 Task: Explore Airbnb accommodation in Koice, Slovakia from 6th December, 2023 to 12th December, 2023 for 4 adults.4 bedrooms having 4 beds and 4 bathrooms. Property type can be flat. Amenities needed are: wifi, TV, free parkinig on premises, gym, breakfast. Look for 3 properties as per requirement.
Action: Mouse moved to (438, 64)
Screenshot: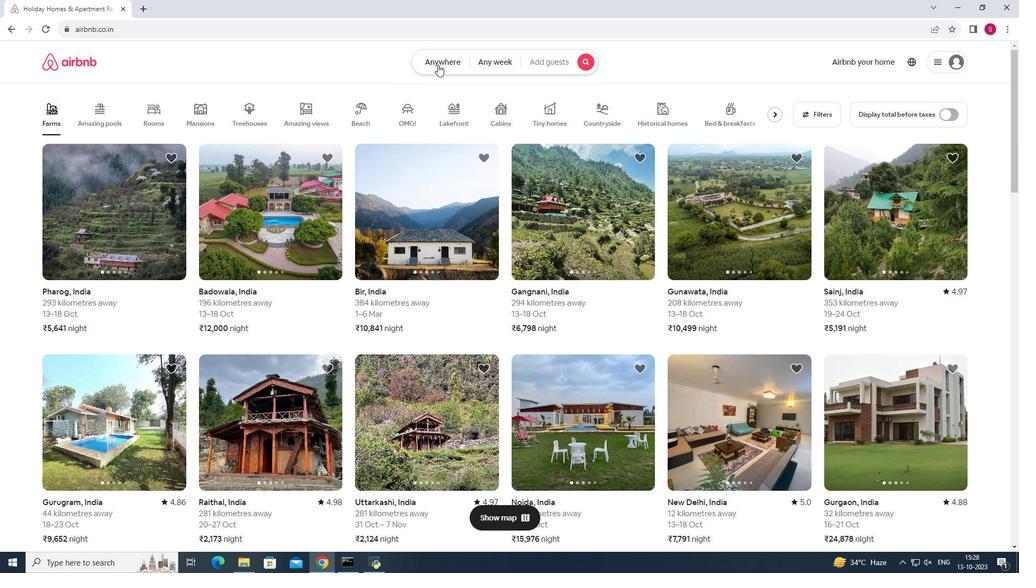 
Action: Mouse pressed left at (438, 64)
Screenshot: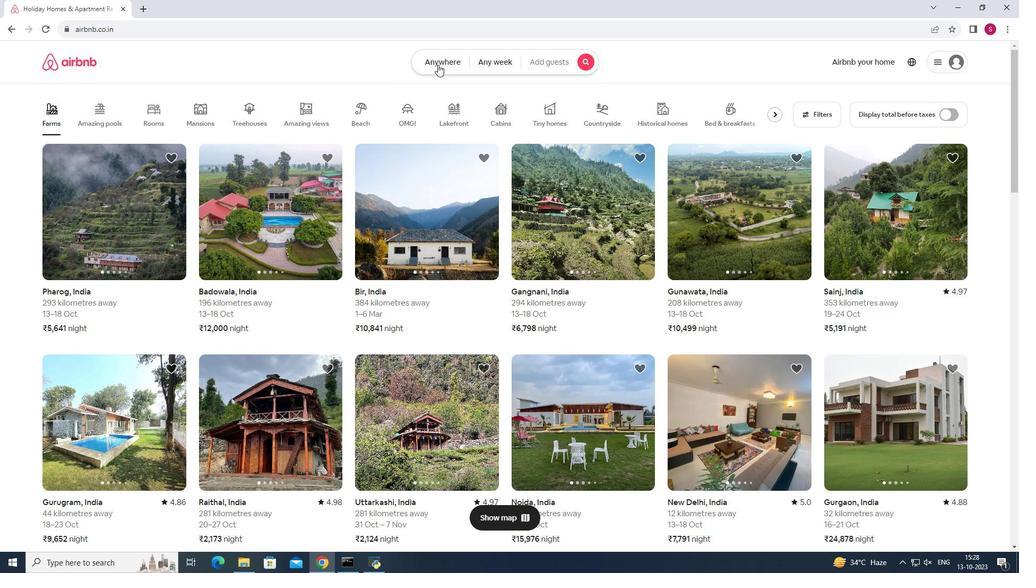 
Action: Mouse moved to (394, 100)
Screenshot: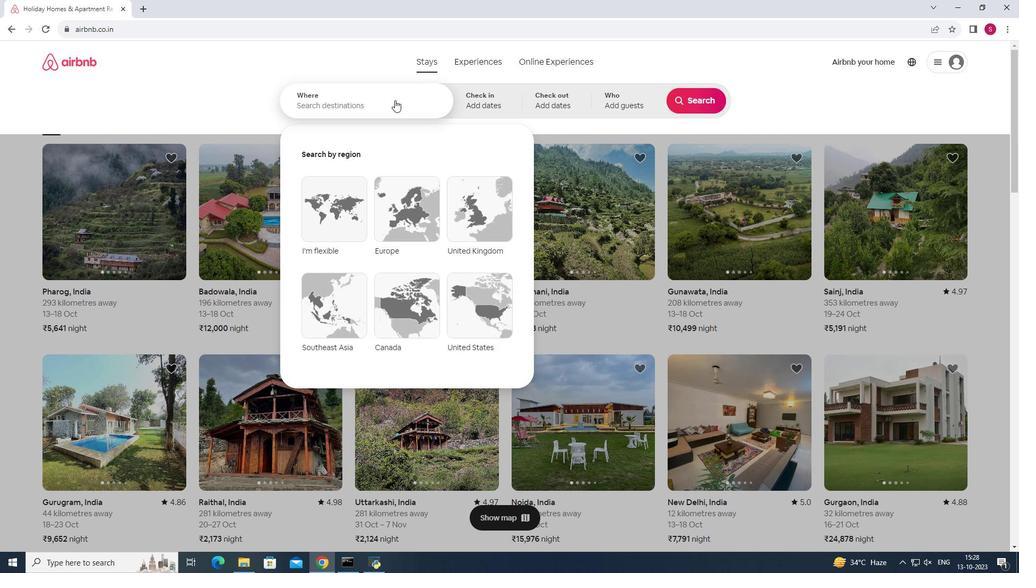 
Action: Mouse pressed left at (394, 100)
Screenshot: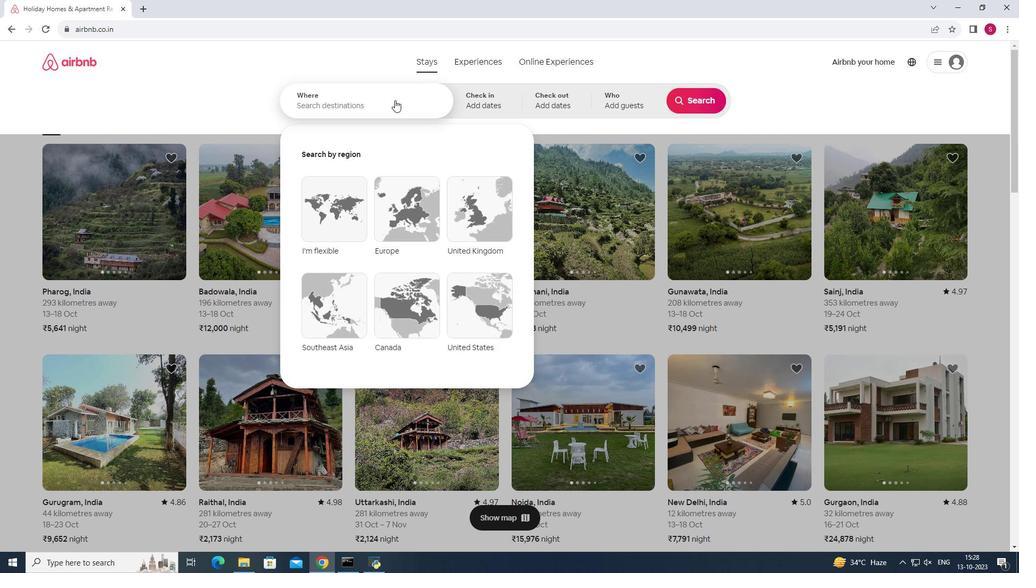 
Action: Mouse moved to (394, 98)
Screenshot: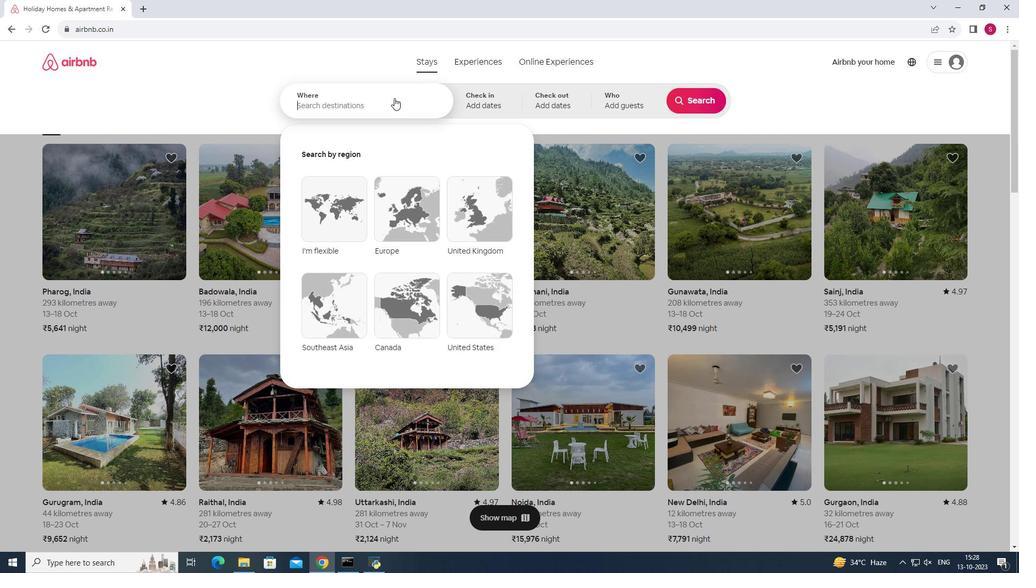
Action: Key pressed <Key.shift>Kosice,<Key.space><Key.shift>Slovakia<Key.enter>
Screenshot: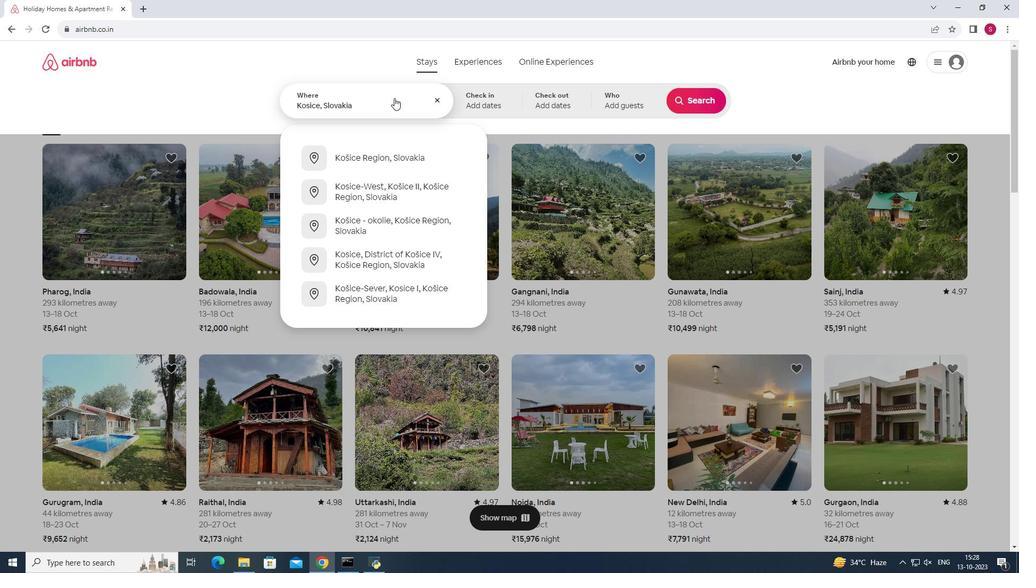 
Action: Mouse moved to (693, 186)
Screenshot: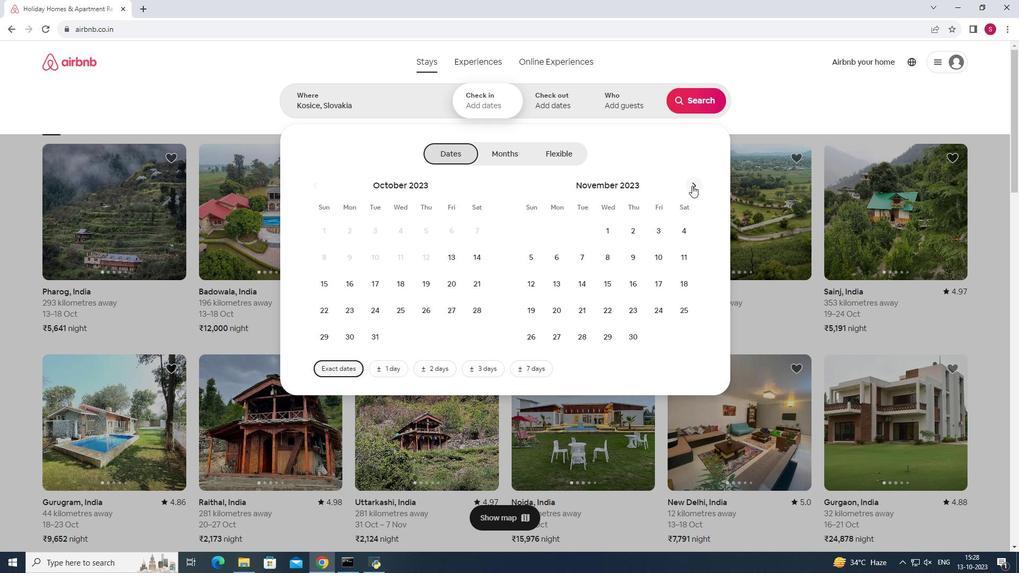 
Action: Mouse pressed left at (693, 186)
Screenshot: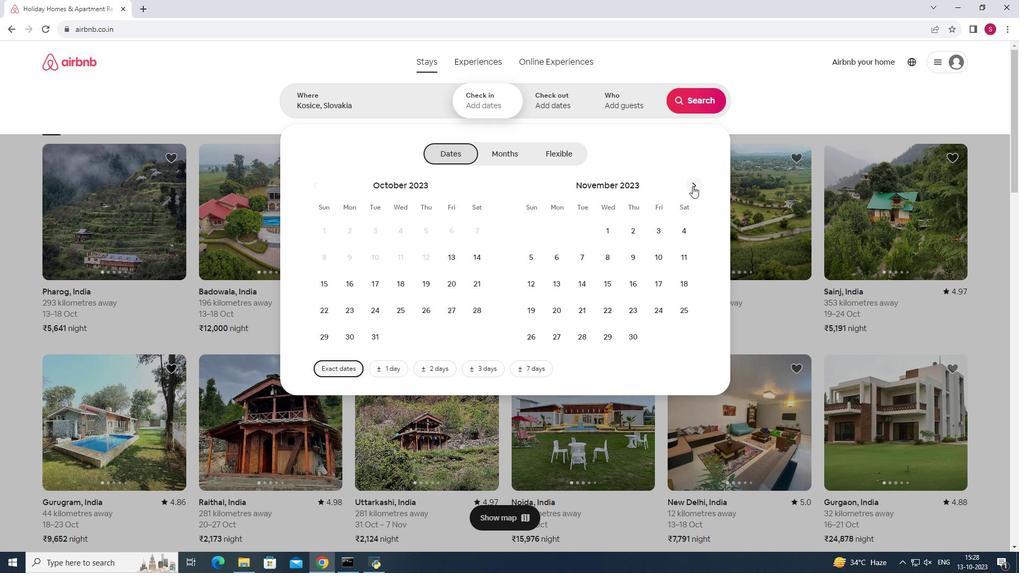 
Action: Mouse moved to (603, 259)
Screenshot: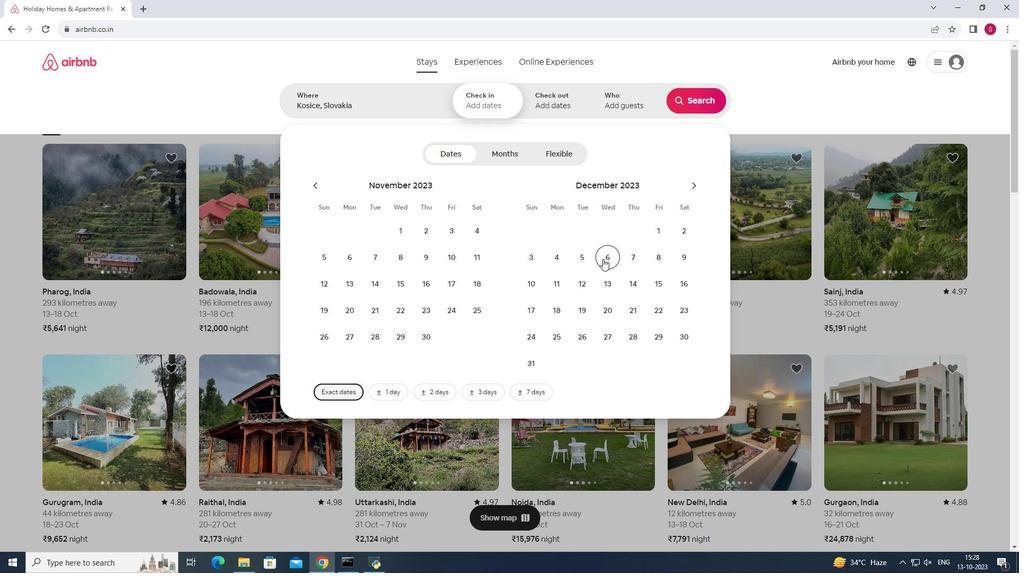 
Action: Mouse pressed left at (603, 259)
Screenshot: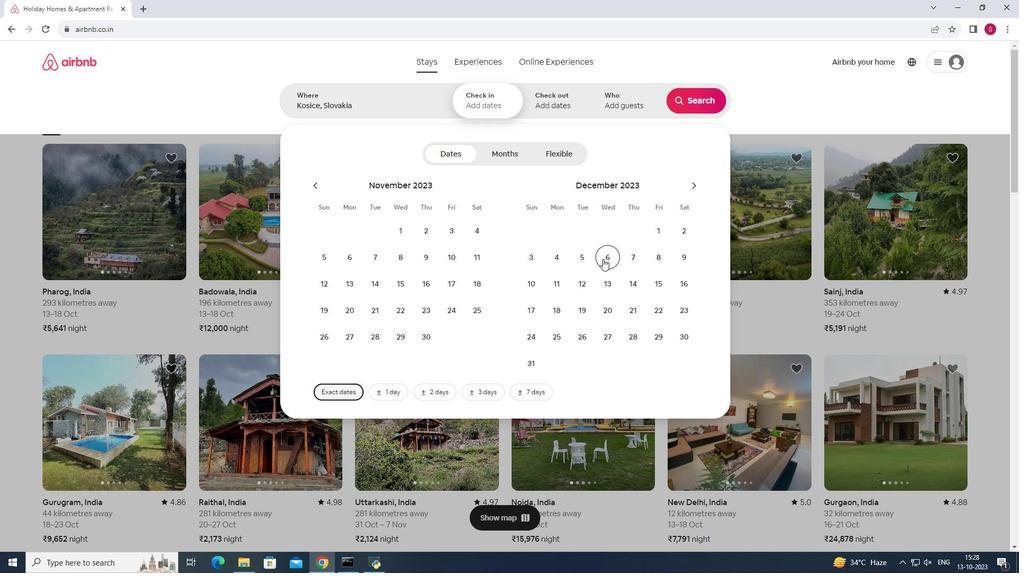
Action: Mouse moved to (585, 278)
Screenshot: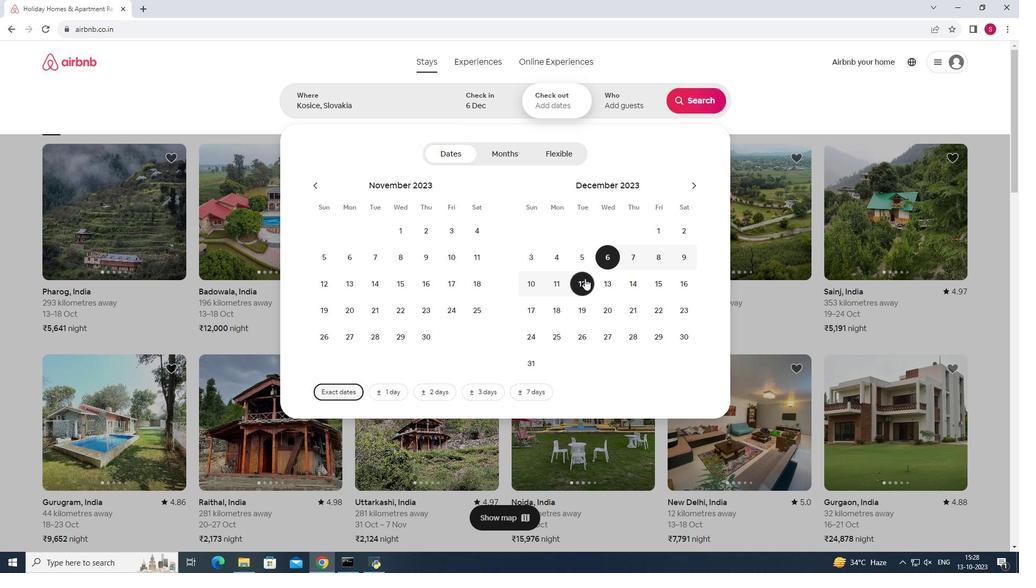 
Action: Mouse pressed left at (585, 278)
Screenshot: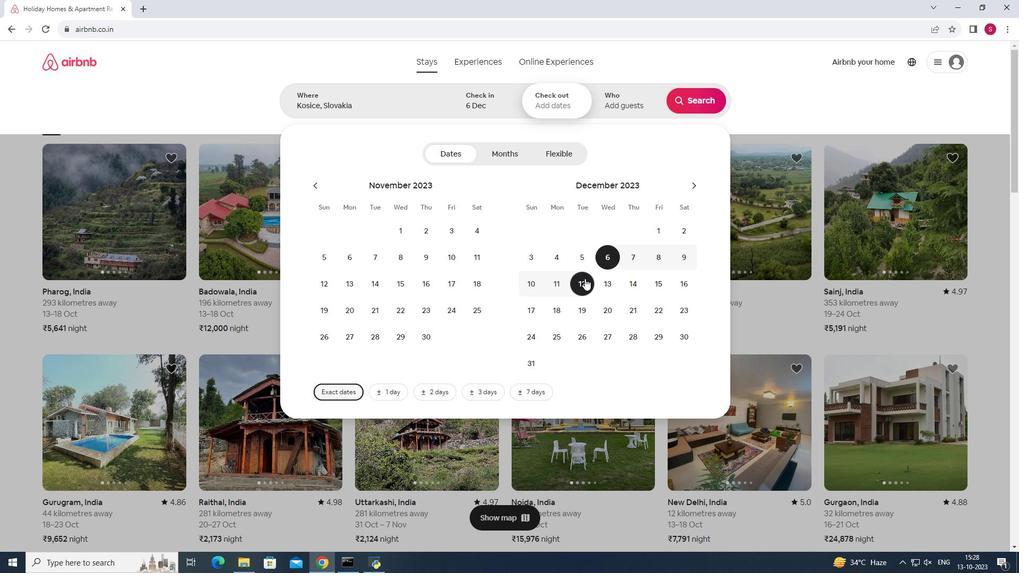 
Action: Mouse moved to (628, 92)
Screenshot: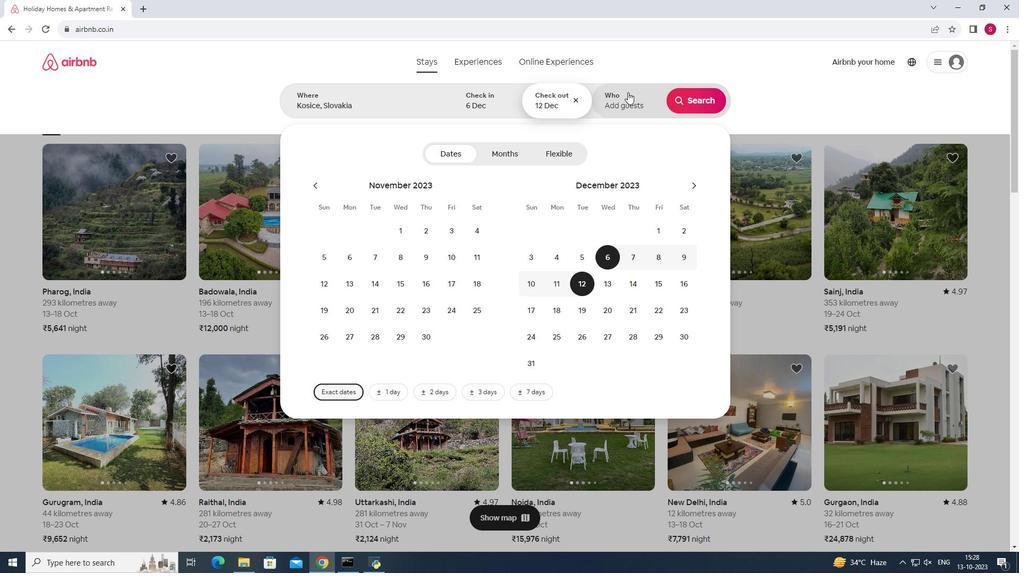 
Action: Mouse pressed left at (628, 92)
Screenshot: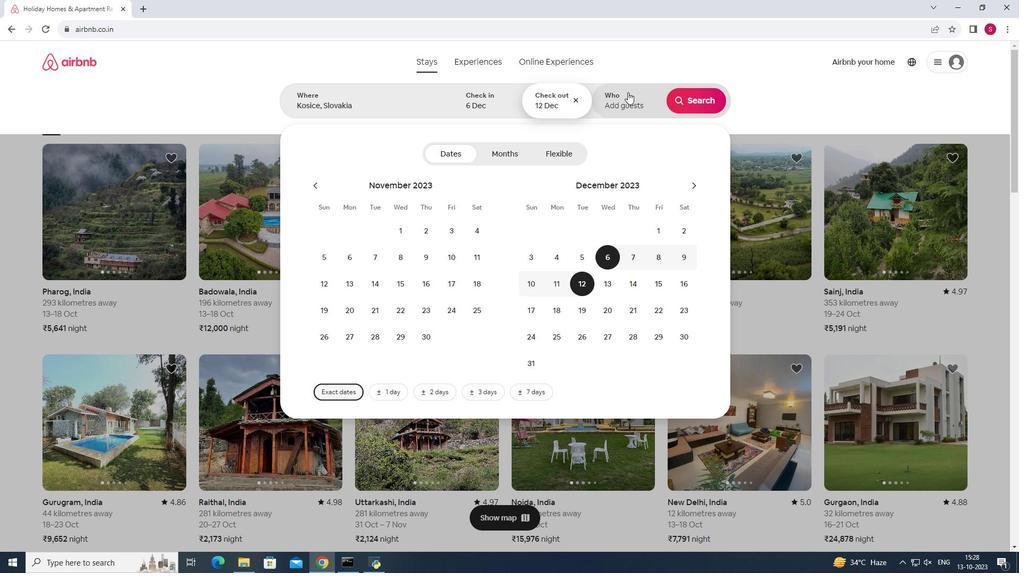 
Action: Mouse moved to (698, 156)
Screenshot: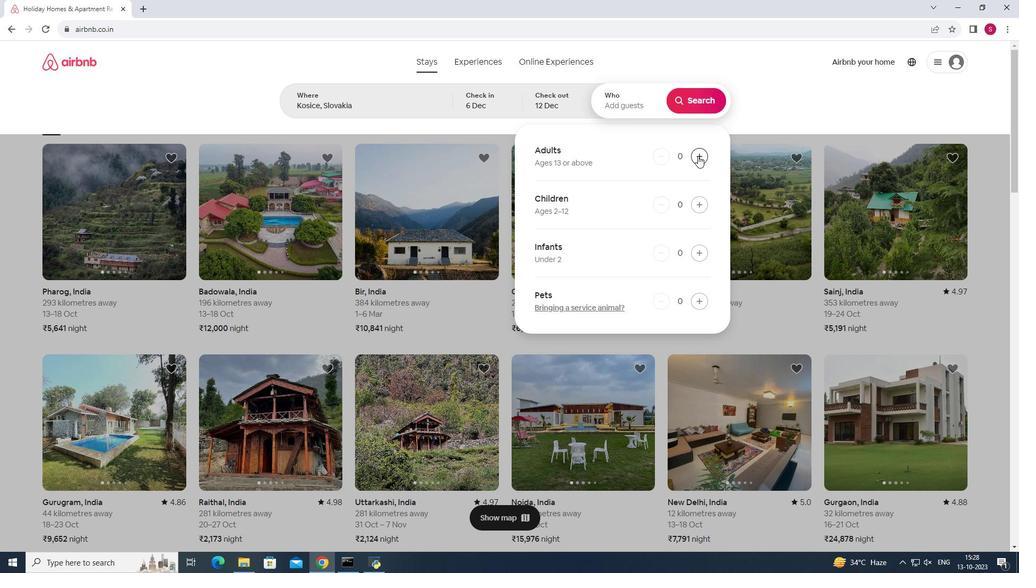 
Action: Mouse pressed left at (698, 156)
Screenshot: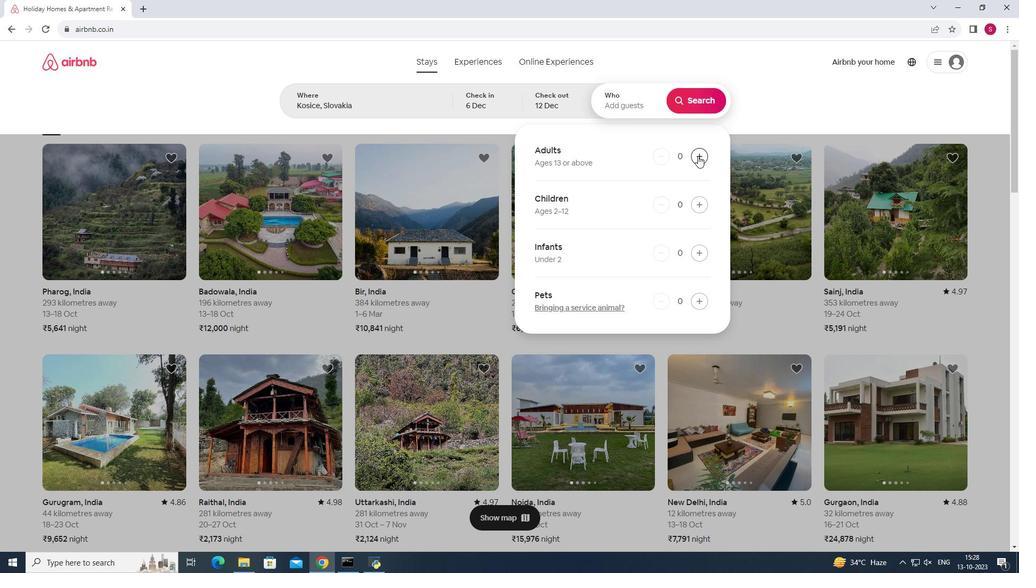 
Action: Mouse pressed left at (698, 156)
Screenshot: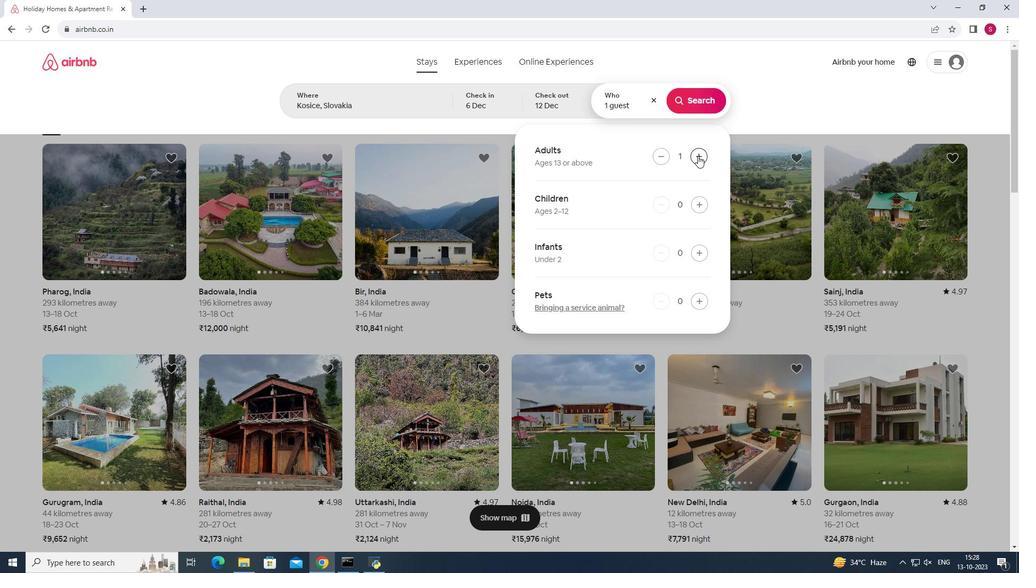 
Action: Mouse pressed left at (698, 156)
Screenshot: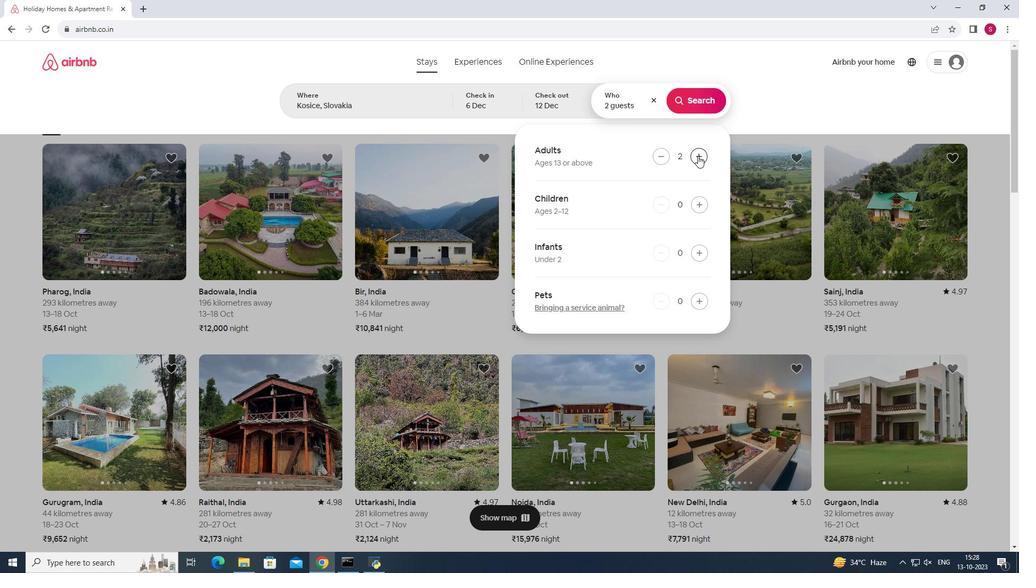 
Action: Mouse pressed left at (698, 156)
Screenshot: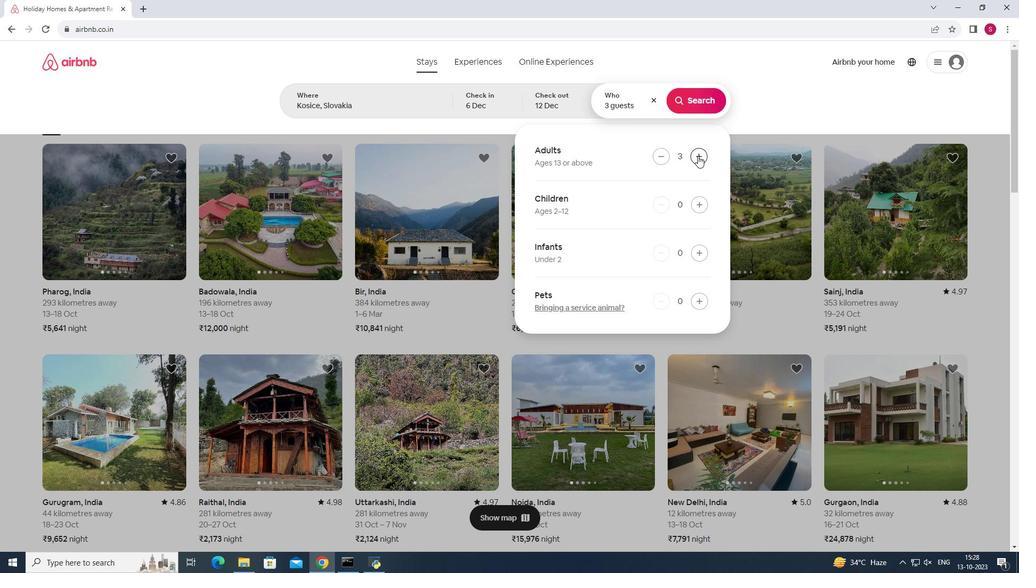 
Action: Mouse moved to (694, 99)
Screenshot: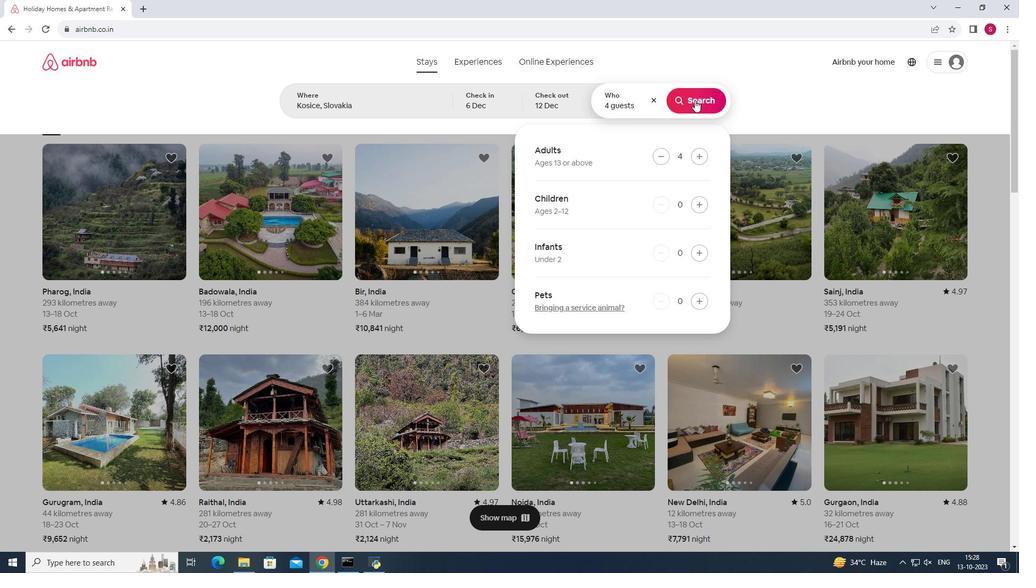 
Action: Mouse pressed left at (694, 99)
Screenshot: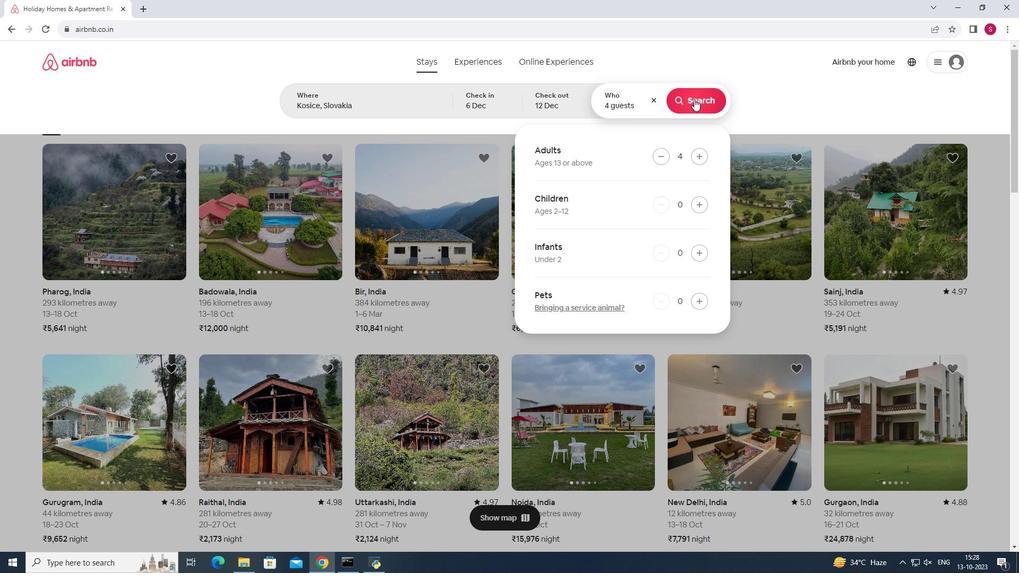 
Action: Mouse moved to (845, 106)
Screenshot: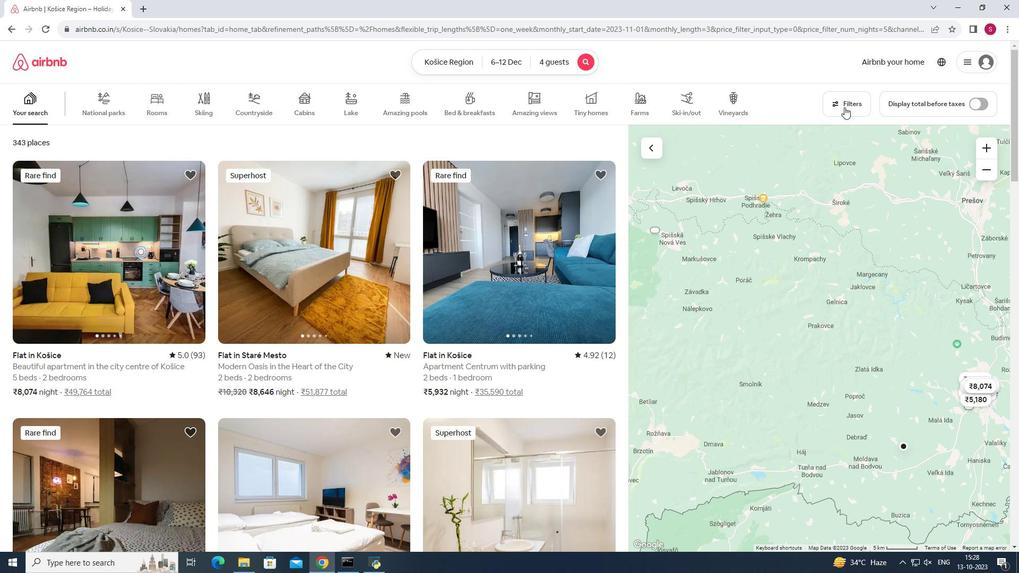 
Action: Mouse pressed left at (845, 106)
Screenshot: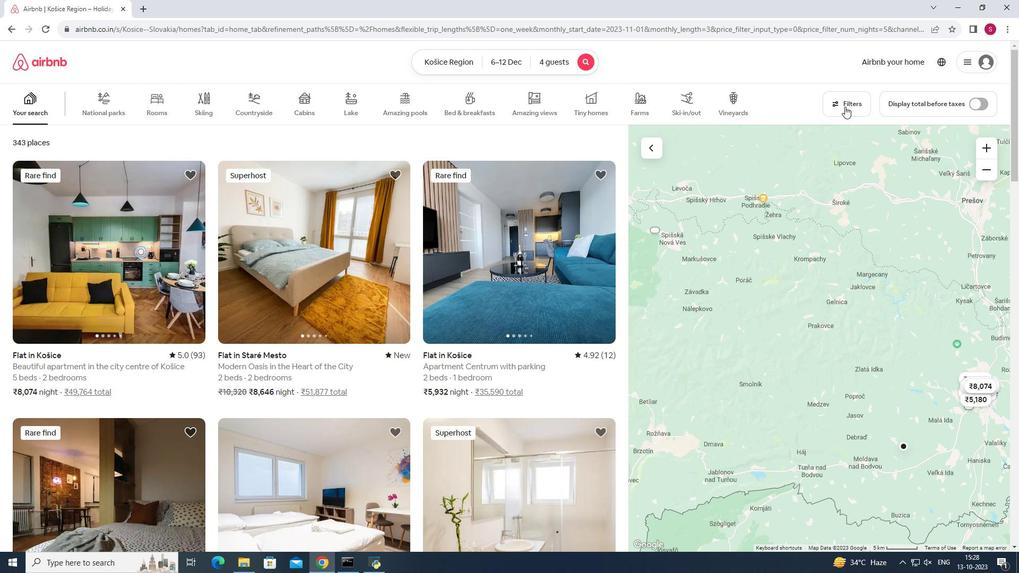 
Action: Mouse moved to (627, 219)
Screenshot: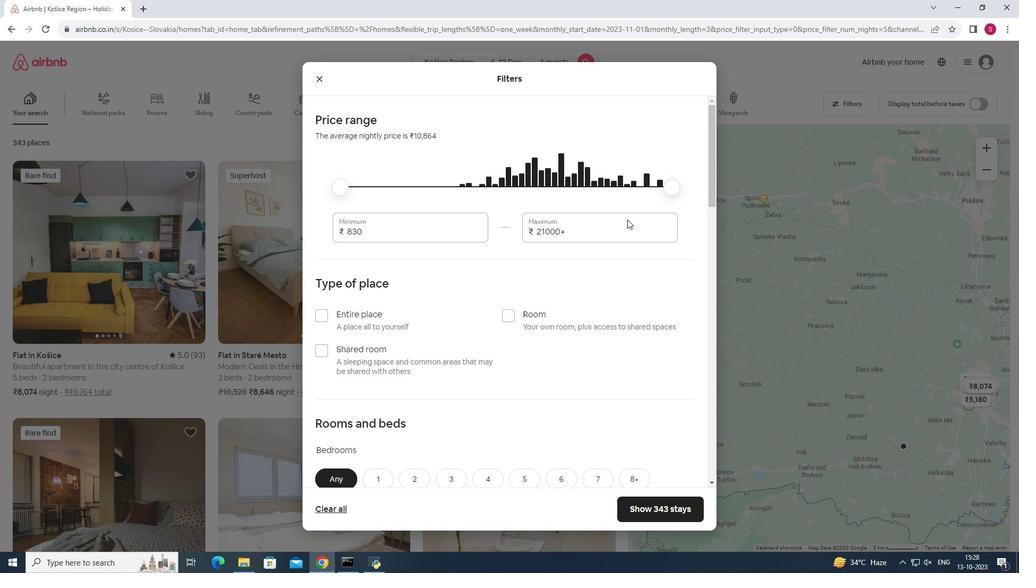 
Action: Mouse scrolled (627, 219) with delta (0, 0)
Screenshot: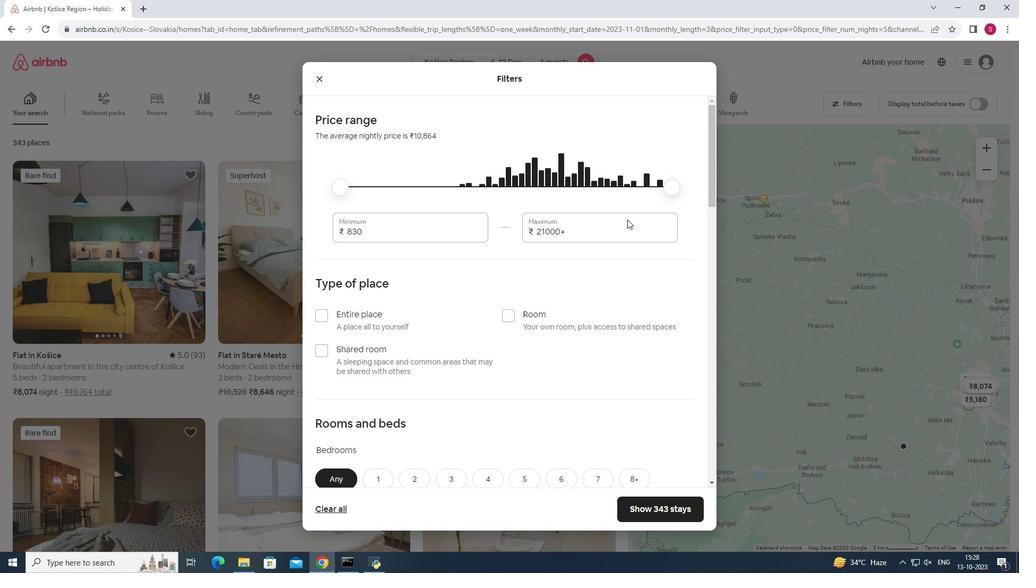 
Action: Mouse scrolled (627, 219) with delta (0, 0)
Screenshot: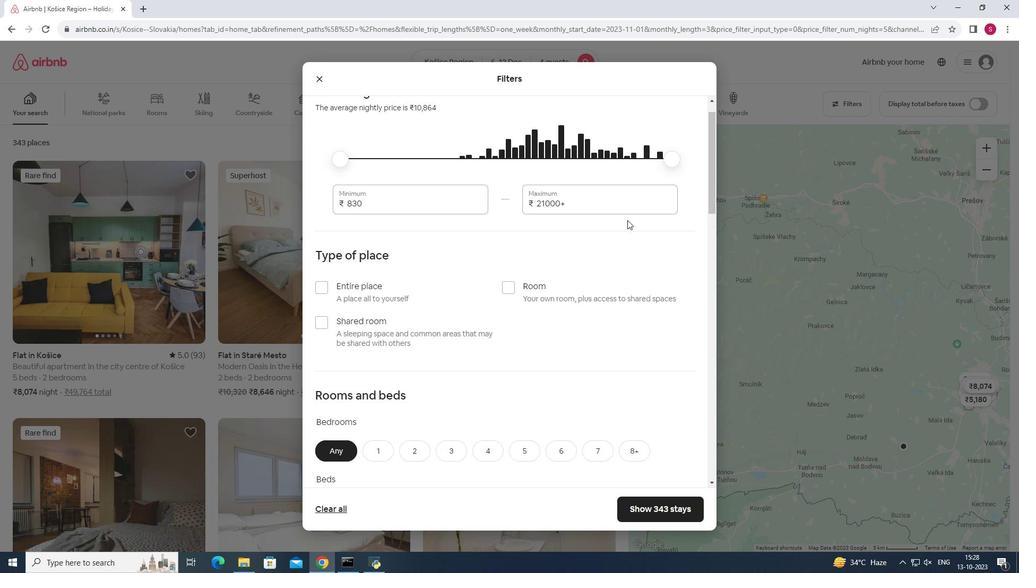 
Action: Mouse moved to (627, 220)
Screenshot: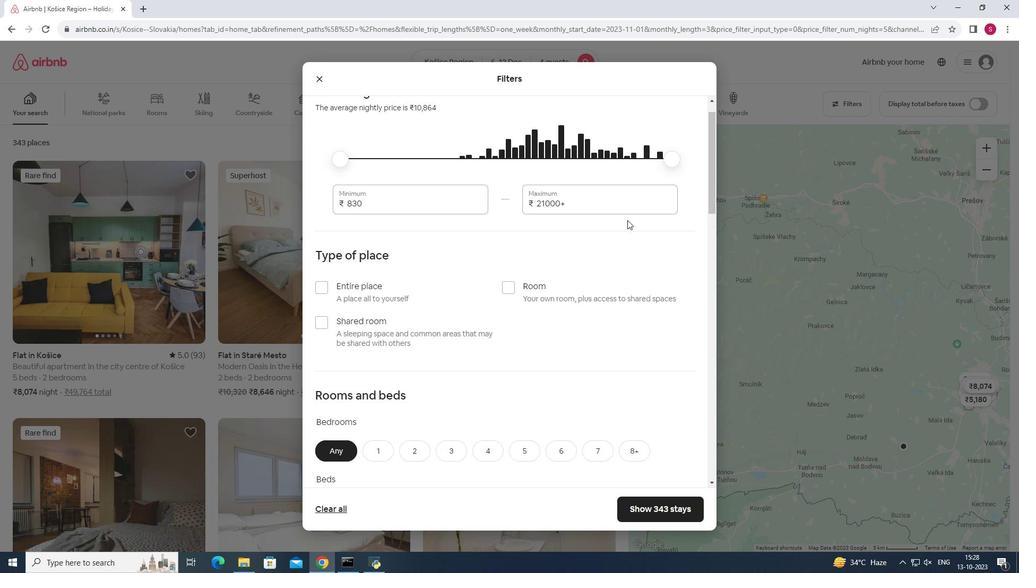 
Action: Mouse scrolled (627, 219) with delta (0, 0)
Screenshot: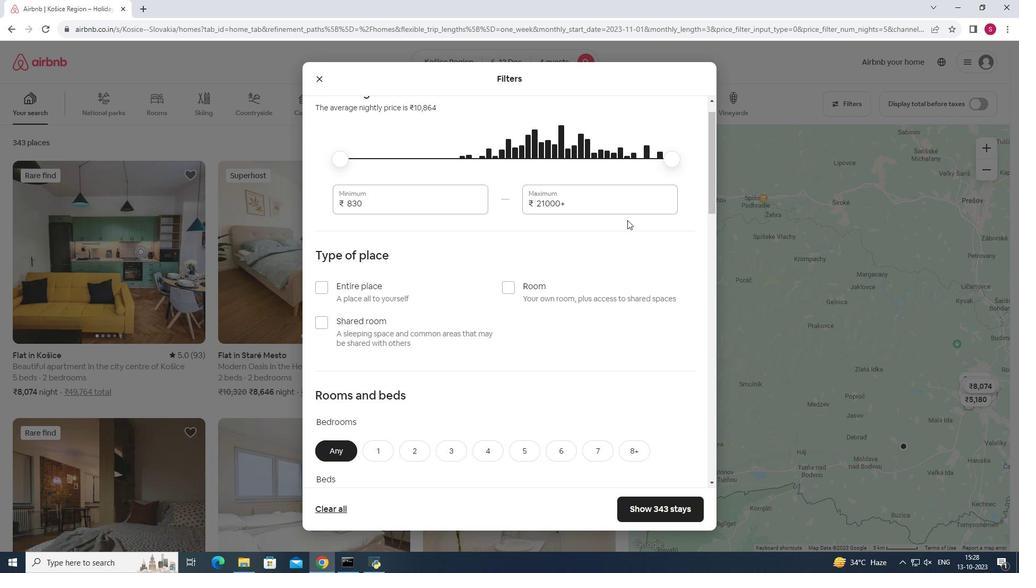 
Action: Mouse scrolled (627, 219) with delta (0, 0)
Screenshot: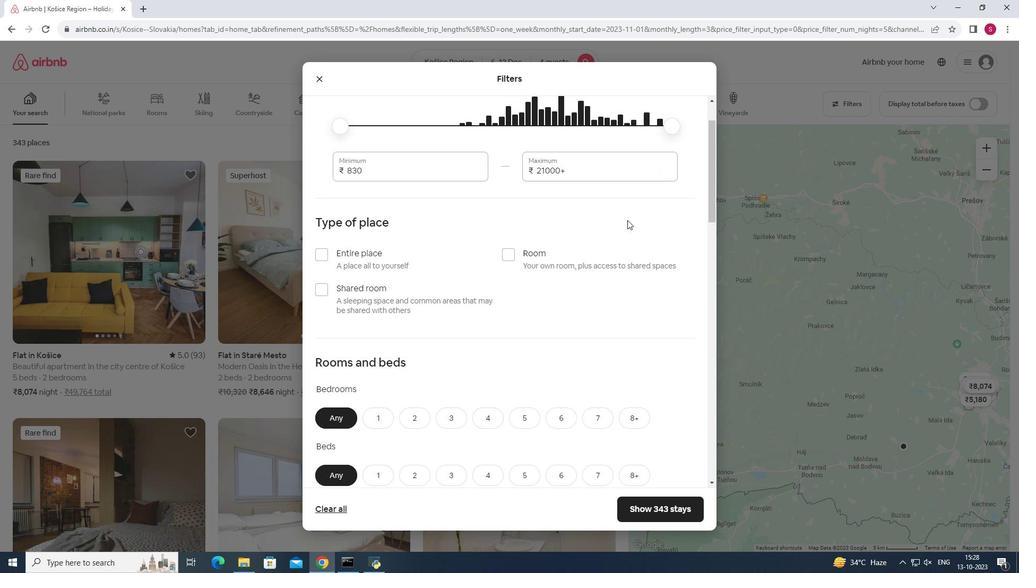 
Action: Mouse moved to (482, 269)
Screenshot: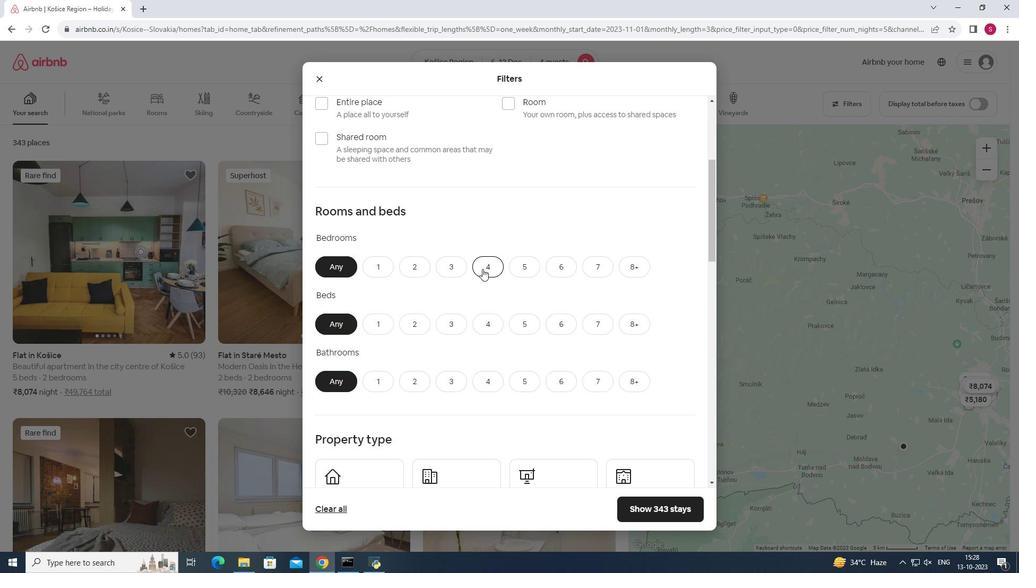 
Action: Mouse pressed left at (482, 269)
Screenshot: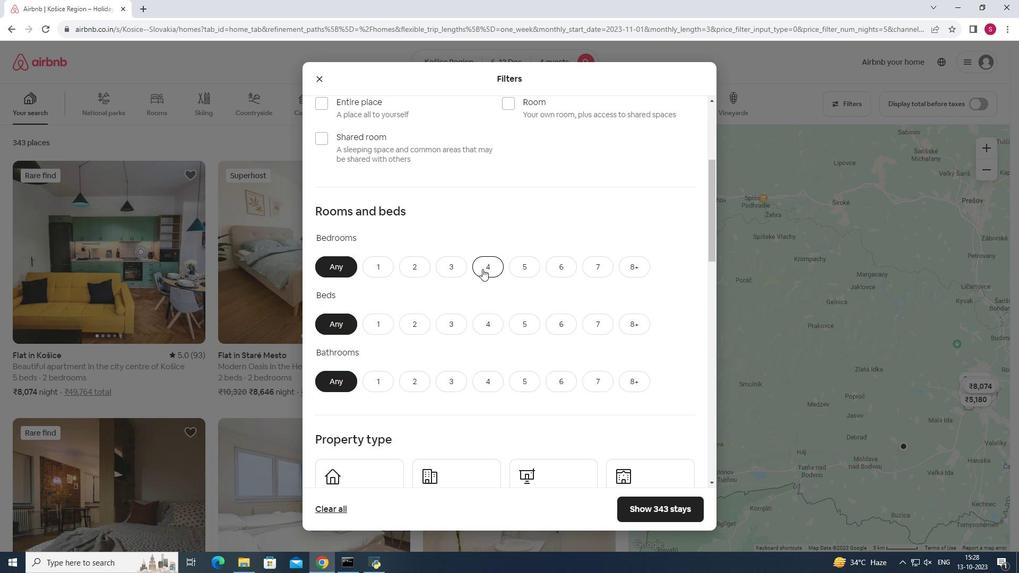 
Action: Mouse moved to (493, 319)
Screenshot: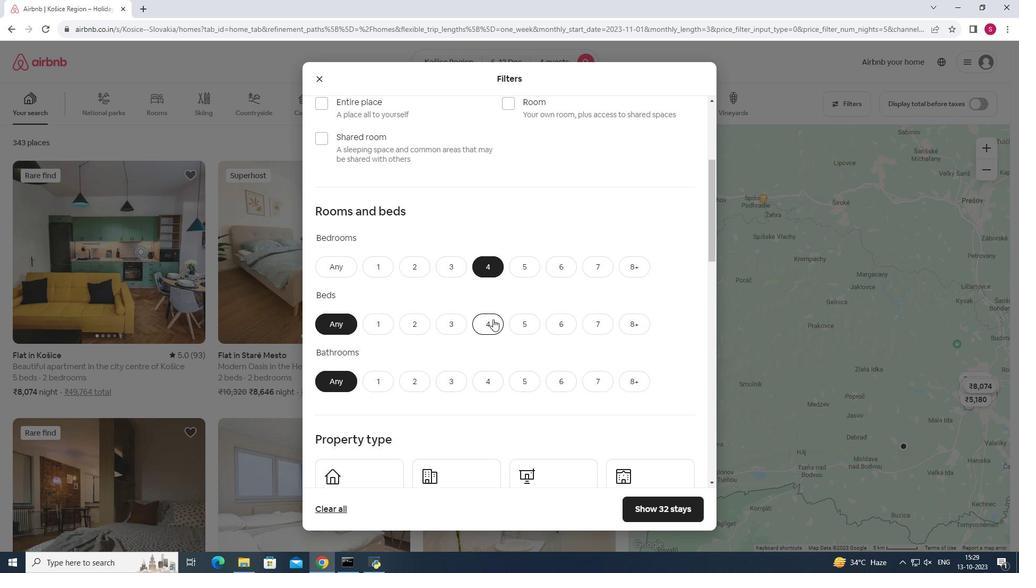 
Action: Mouse pressed left at (493, 319)
Screenshot: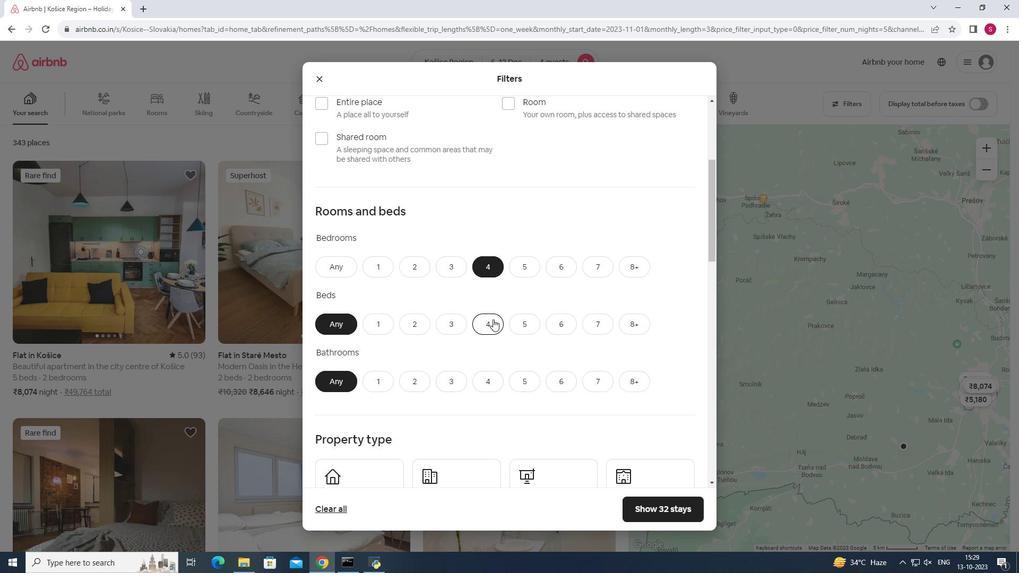 
Action: Mouse moved to (487, 377)
Screenshot: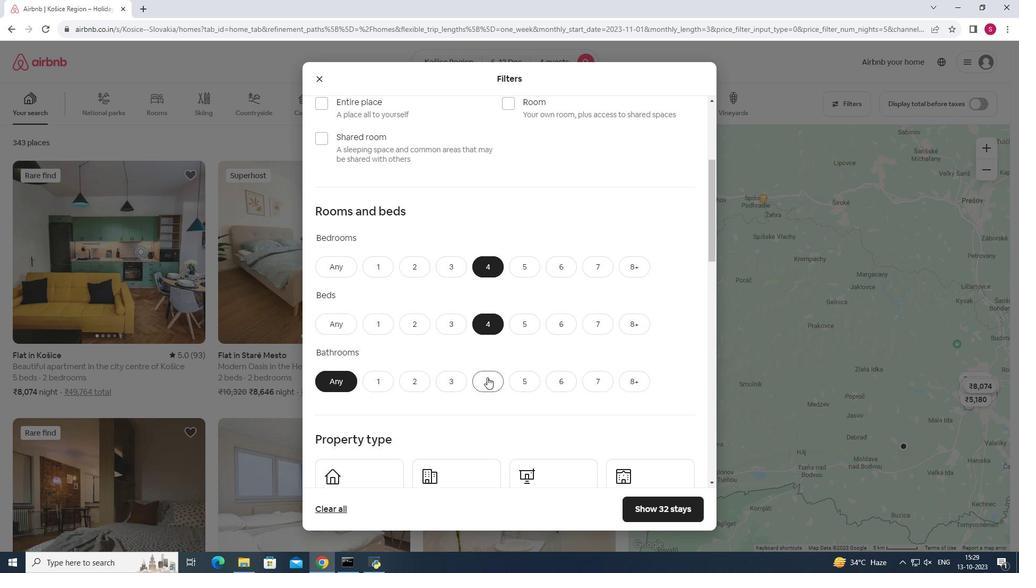 
Action: Mouse pressed left at (487, 377)
Screenshot: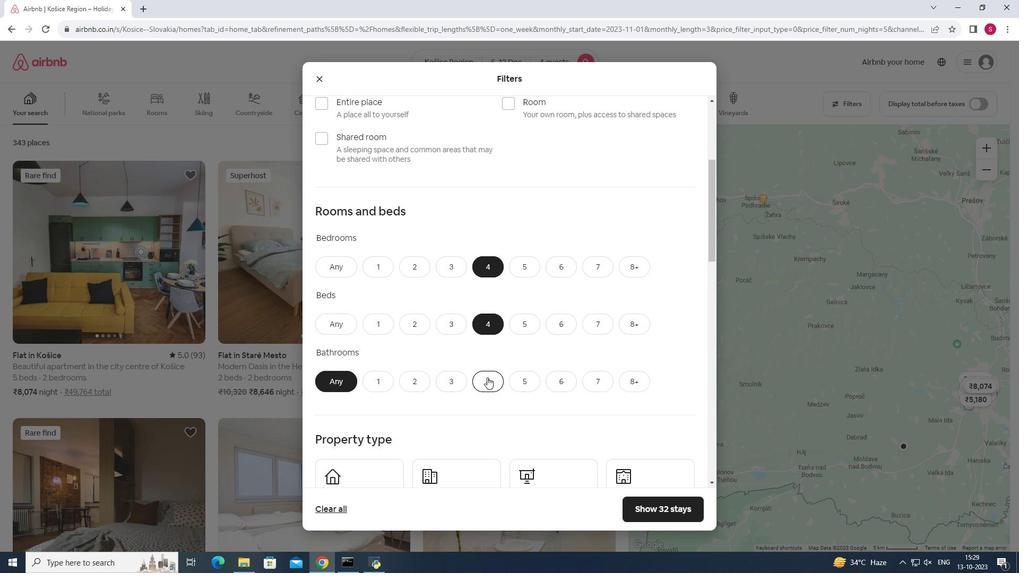
Action: Mouse moved to (488, 373)
Screenshot: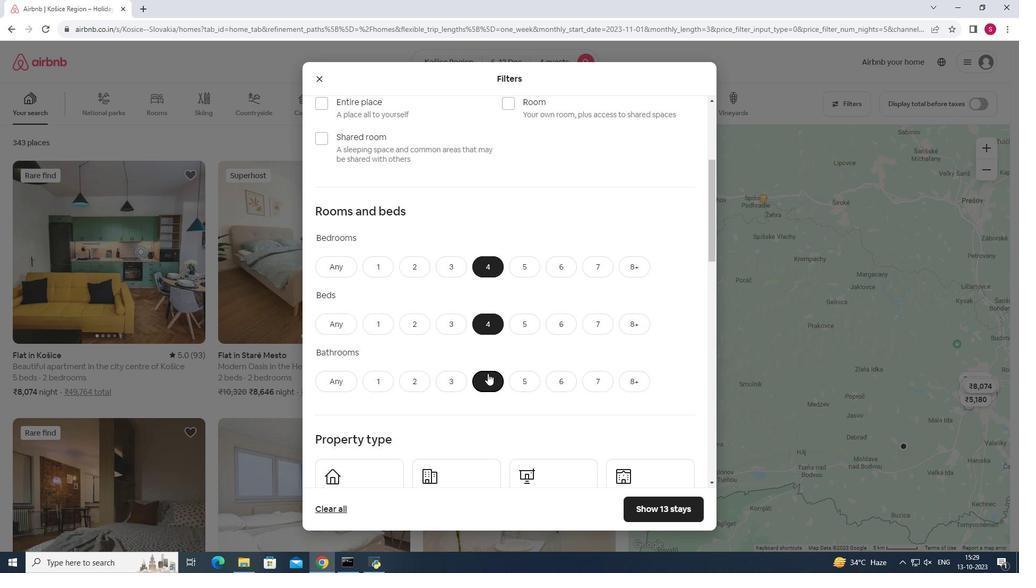 
Action: Mouse scrolled (488, 373) with delta (0, 0)
Screenshot: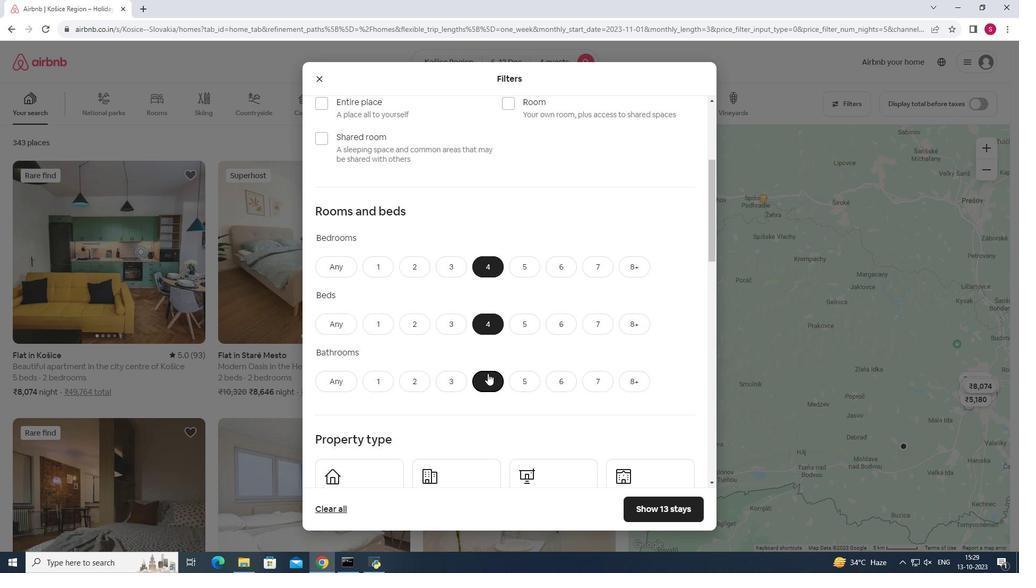 
Action: Mouse scrolled (488, 373) with delta (0, 0)
Screenshot: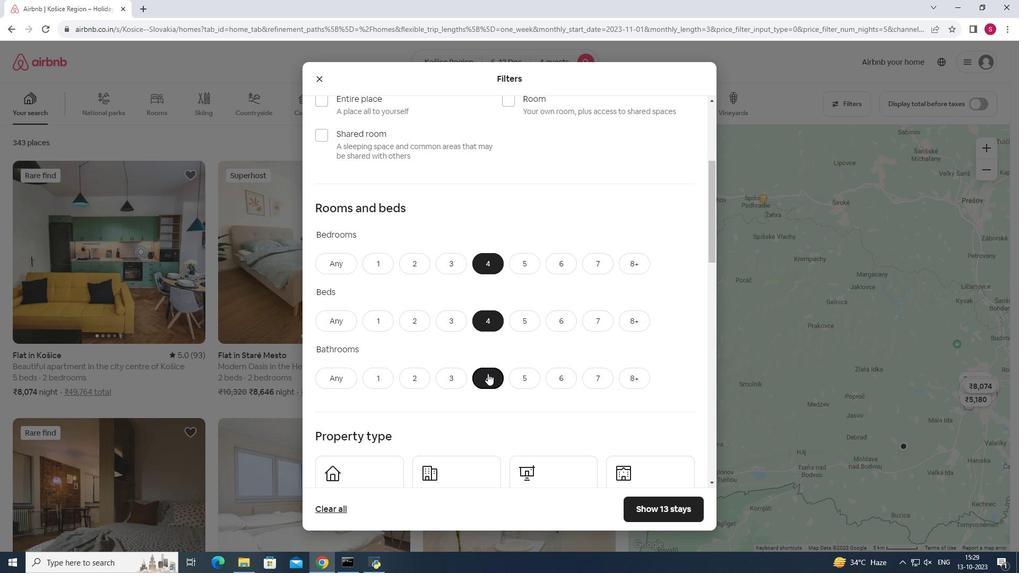 
Action: Mouse scrolled (488, 373) with delta (0, 0)
Screenshot: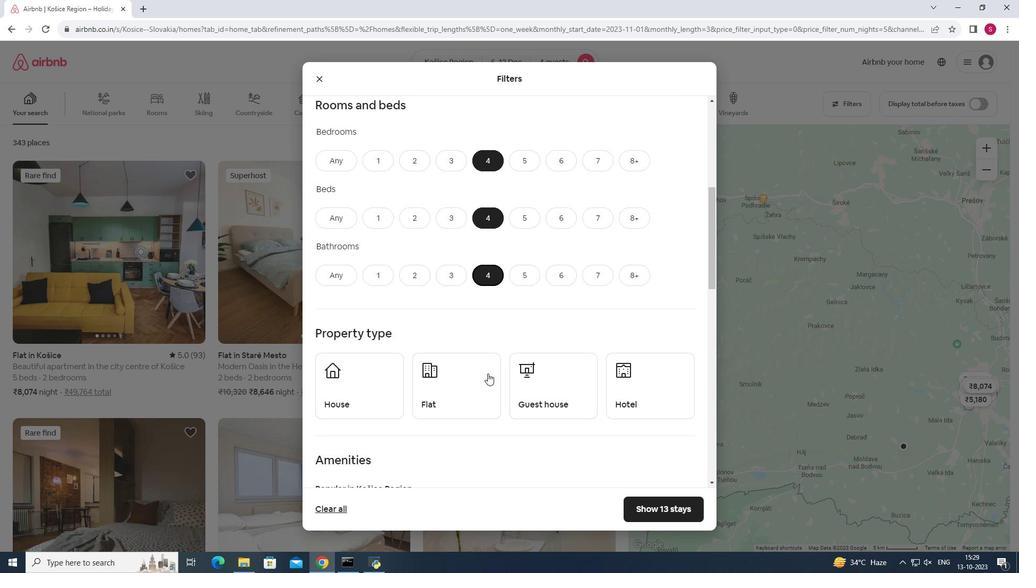 
Action: Mouse moved to (463, 353)
Screenshot: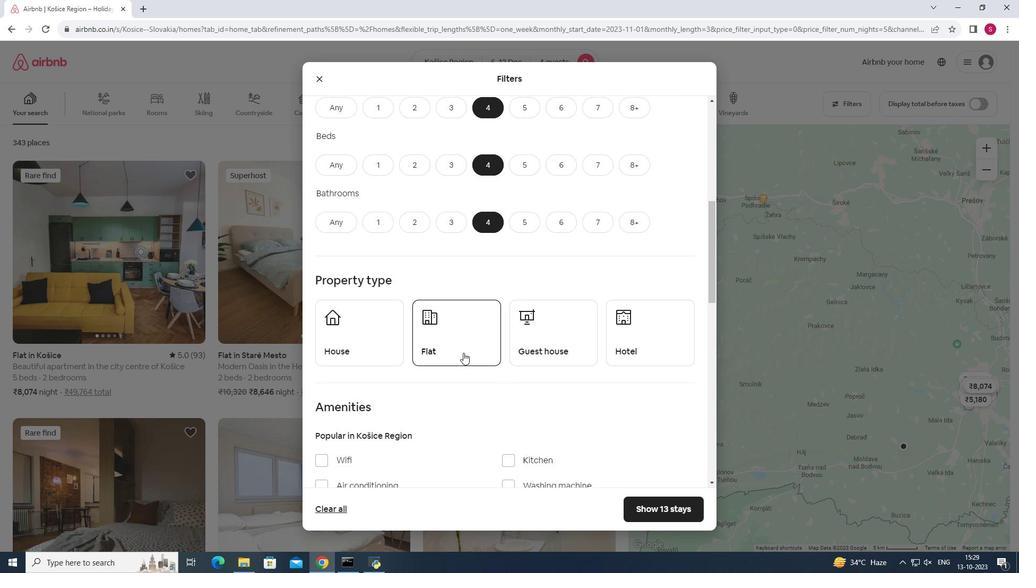 
Action: Mouse pressed left at (463, 353)
Screenshot: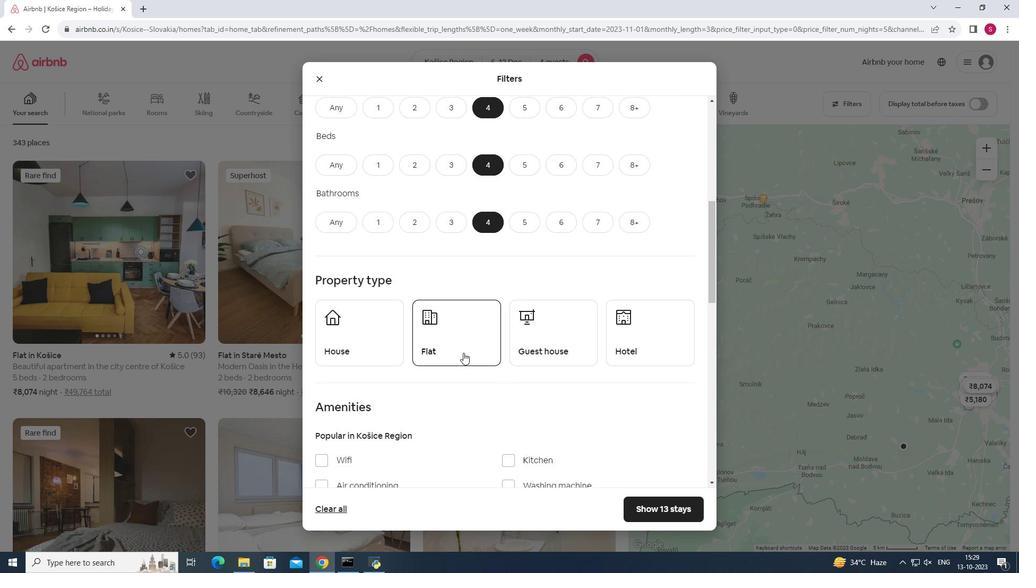 
Action: Mouse moved to (465, 352)
Screenshot: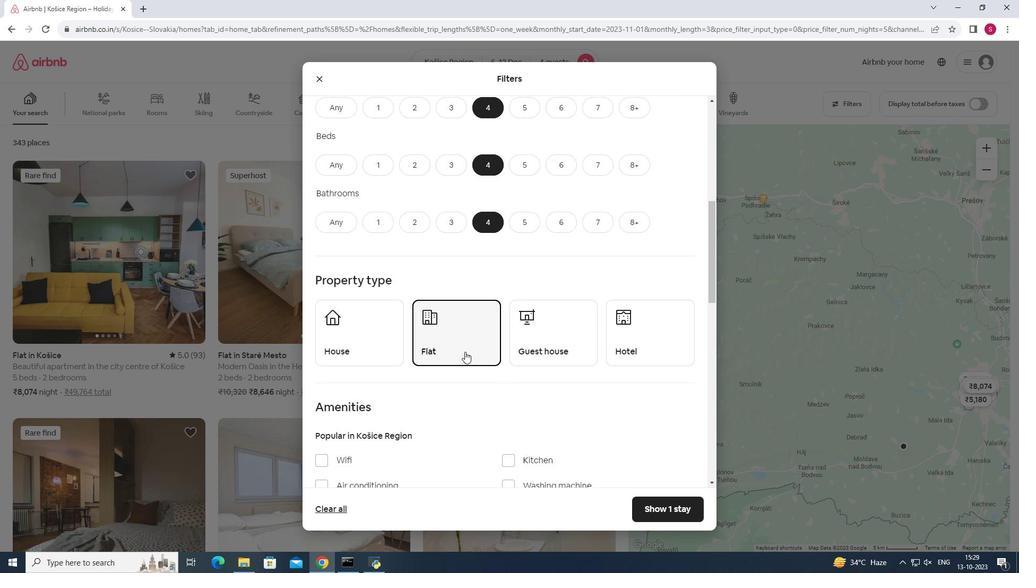 
Action: Mouse scrolled (465, 351) with delta (0, 0)
Screenshot: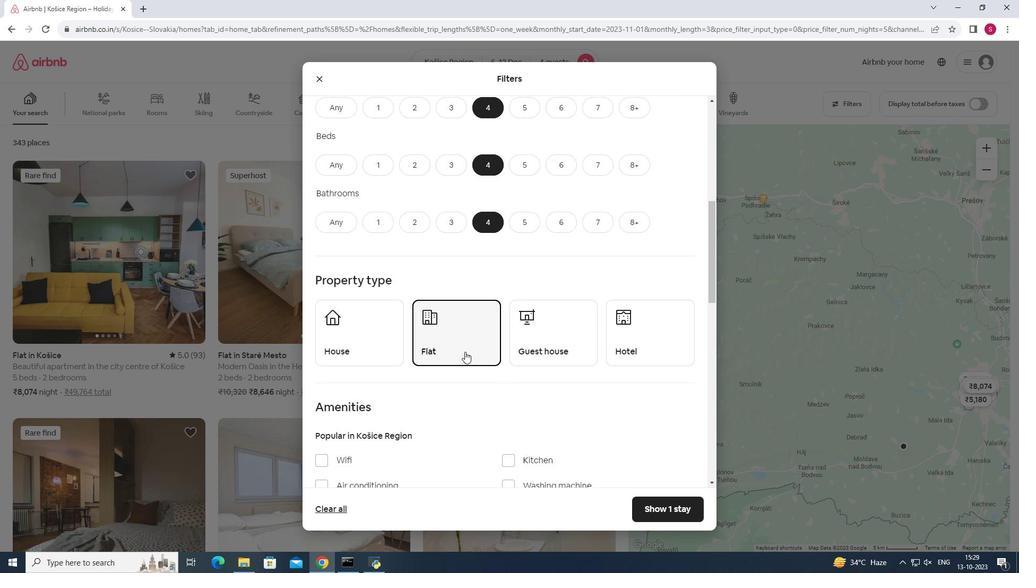 
Action: Mouse scrolled (465, 351) with delta (0, 0)
Screenshot: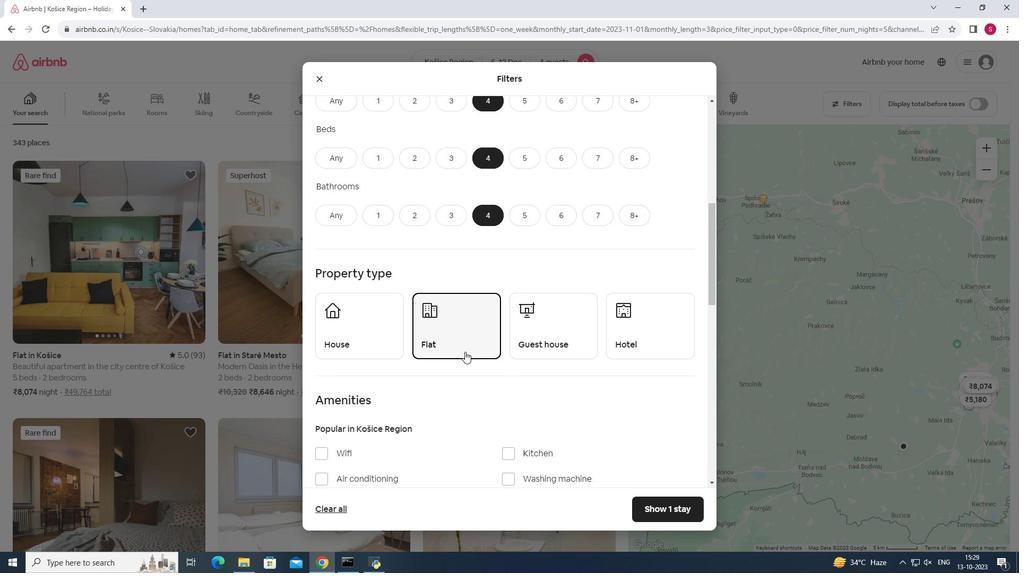 
Action: Mouse moved to (466, 352)
Screenshot: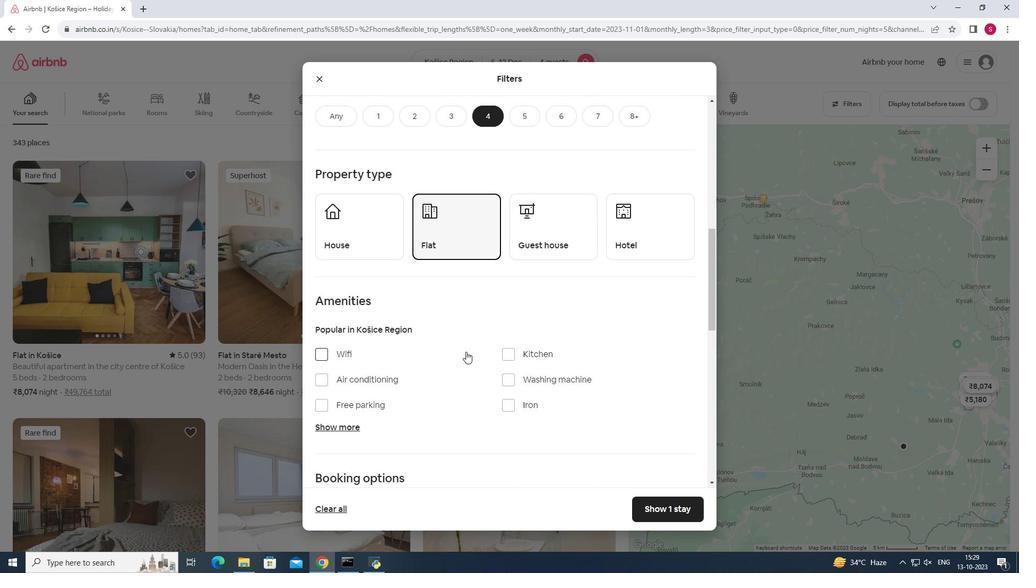 
Action: Mouse scrolled (466, 351) with delta (0, 0)
Screenshot: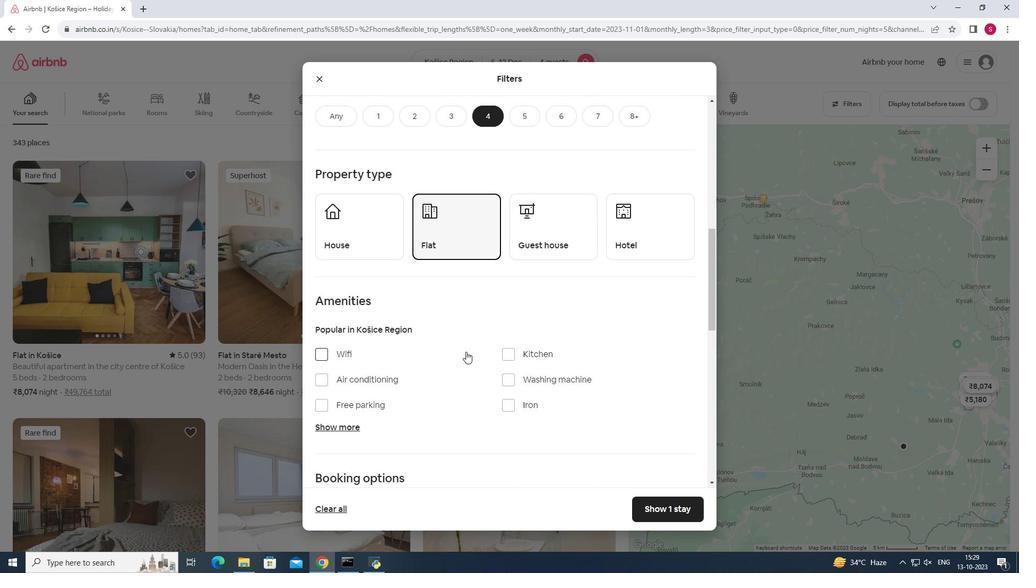 
Action: Mouse moved to (319, 302)
Screenshot: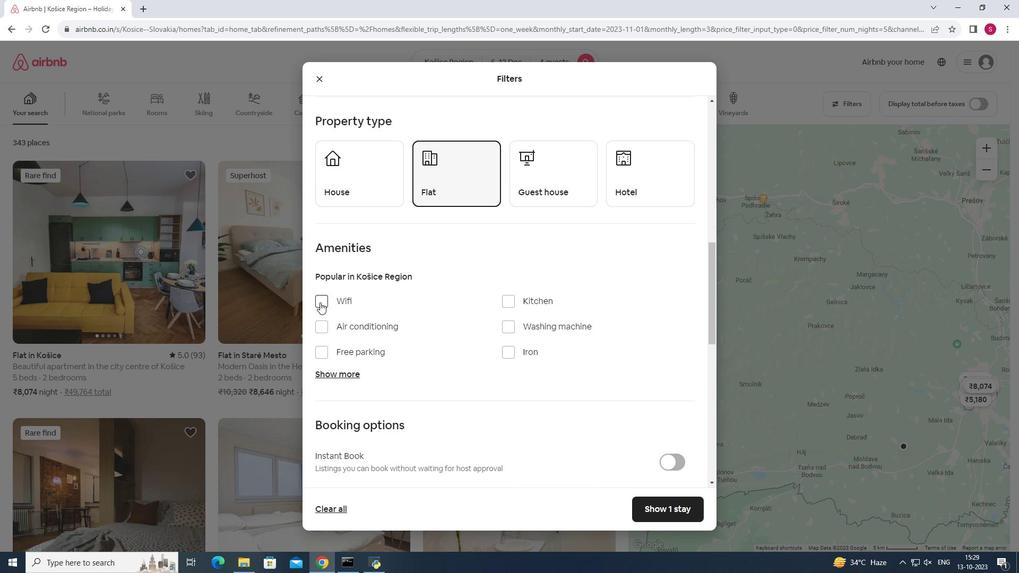 
Action: Mouse pressed left at (319, 302)
Screenshot: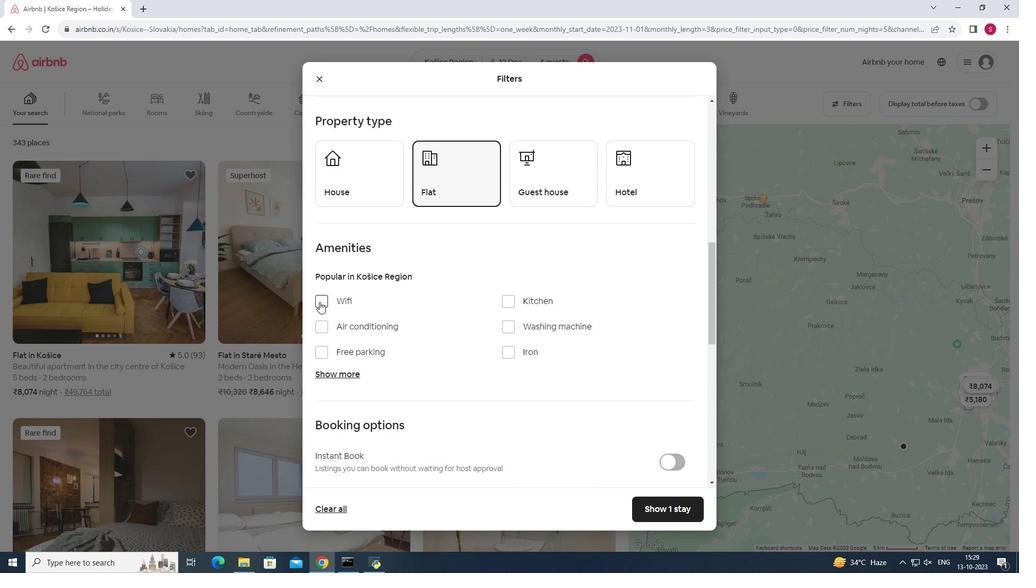 
Action: Mouse moved to (347, 372)
Screenshot: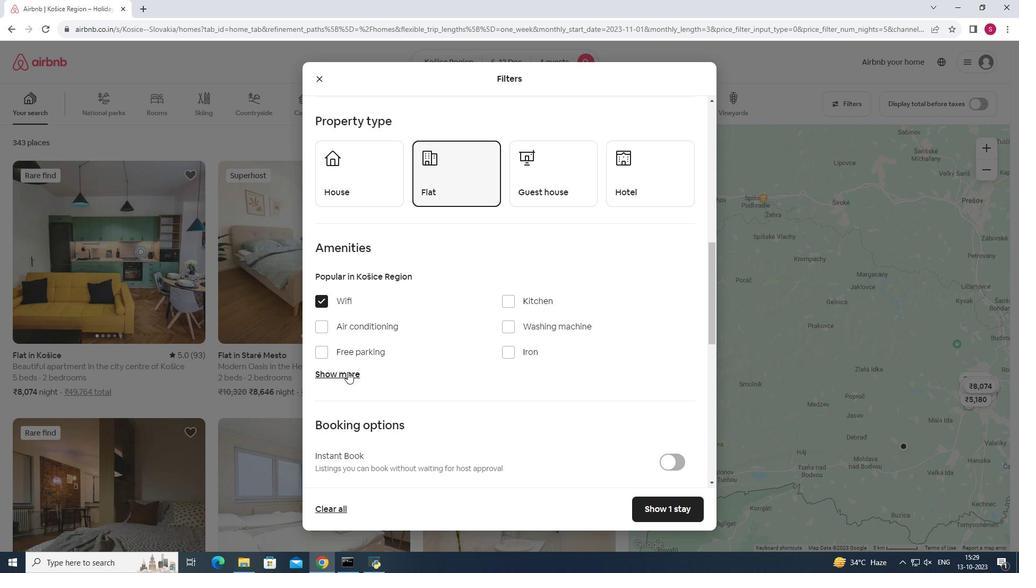 
Action: Mouse pressed left at (347, 372)
Screenshot: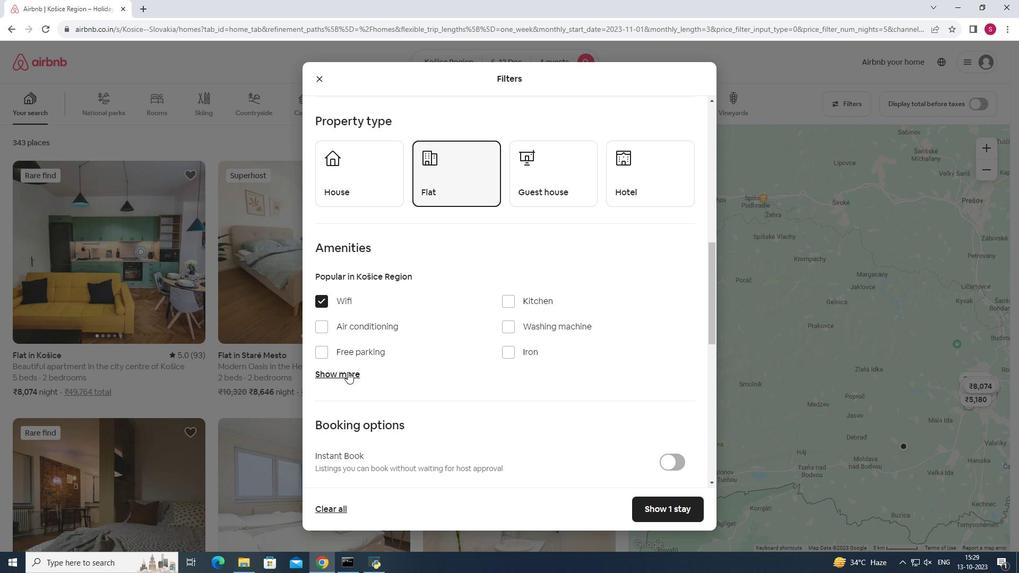 
Action: Mouse moved to (479, 352)
Screenshot: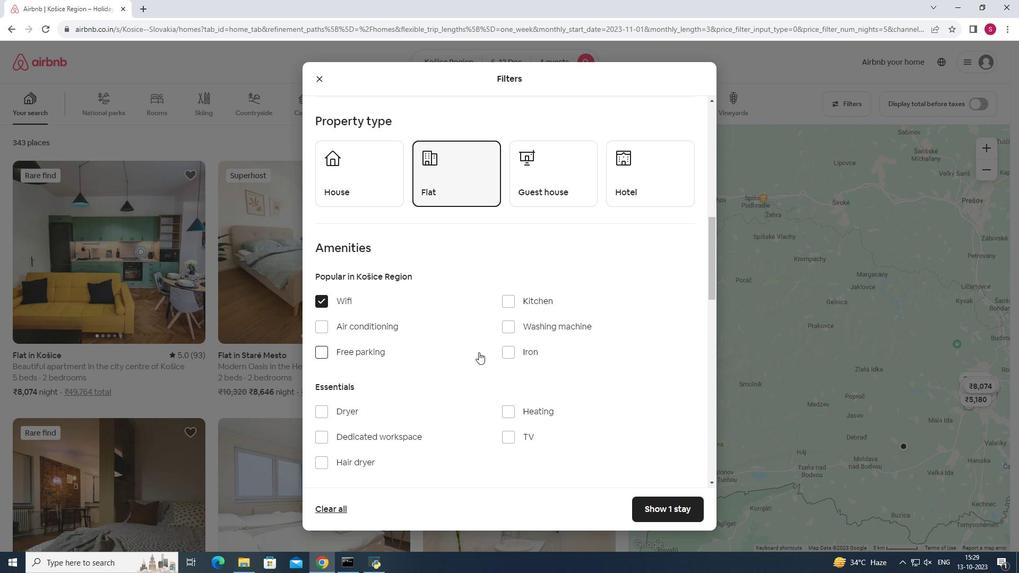 
Action: Mouse scrolled (479, 352) with delta (0, 0)
Screenshot: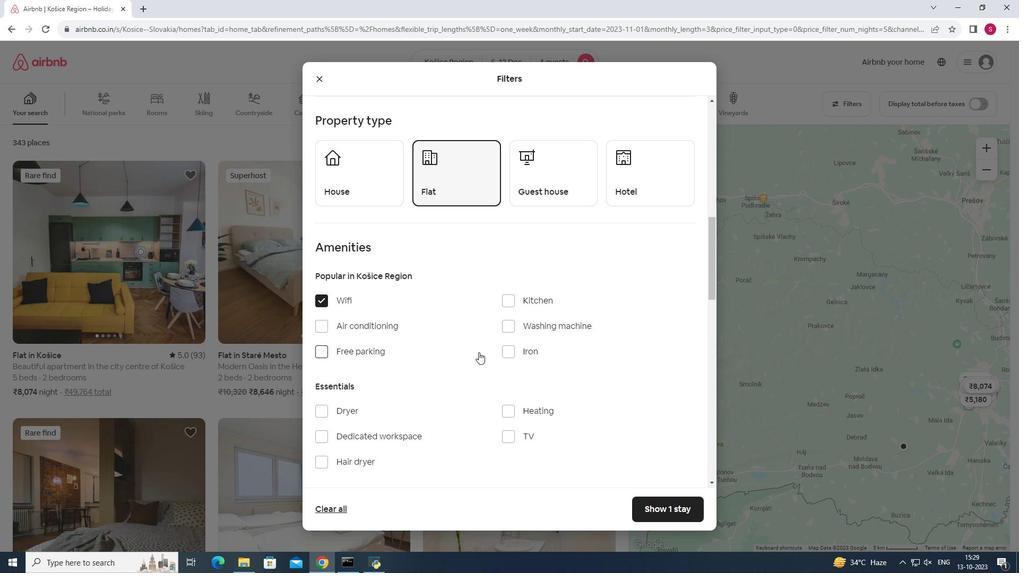 
Action: Mouse scrolled (479, 352) with delta (0, 0)
Screenshot: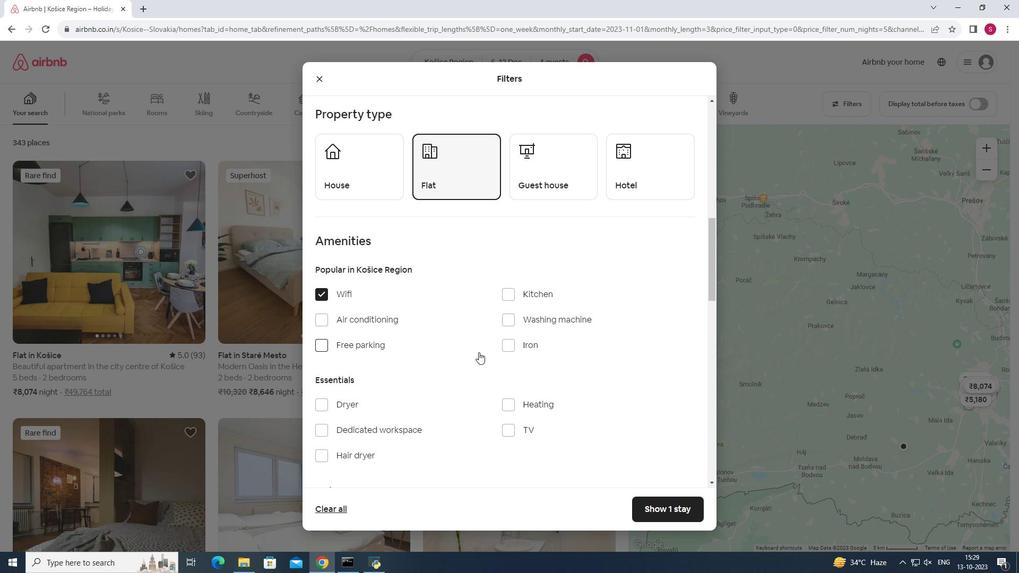 
Action: Mouse moved to (515, 329)
Screenshot: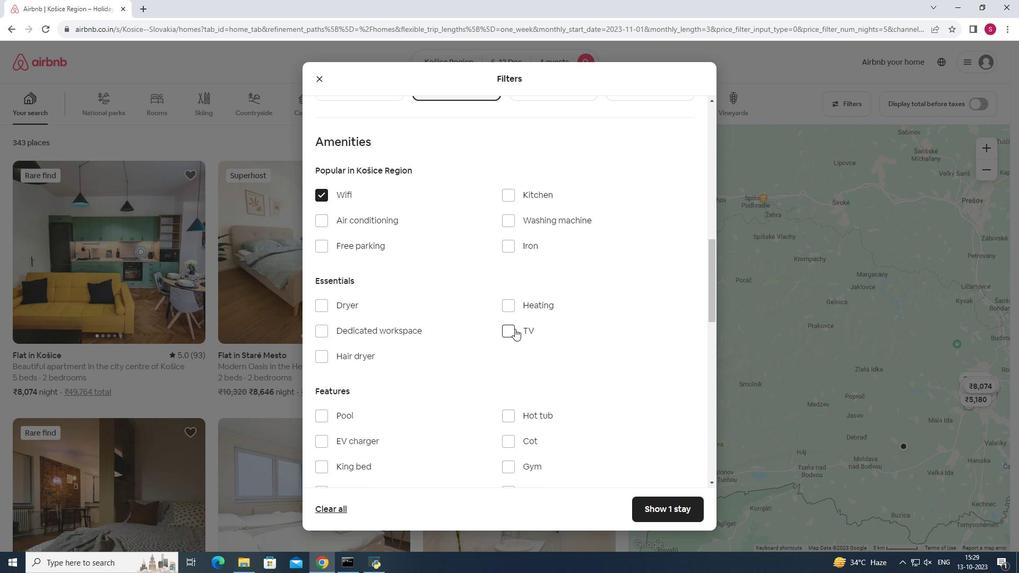 
Action: Mouse pressed left at (515, 329)
Screenshot: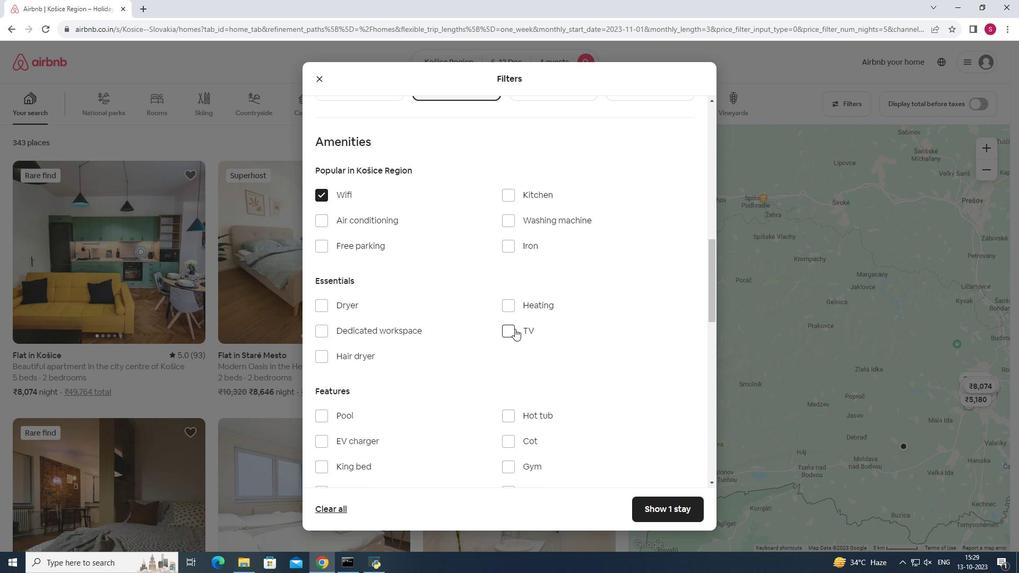 
Action: Mouse moved to (323, 247)
Screenshot: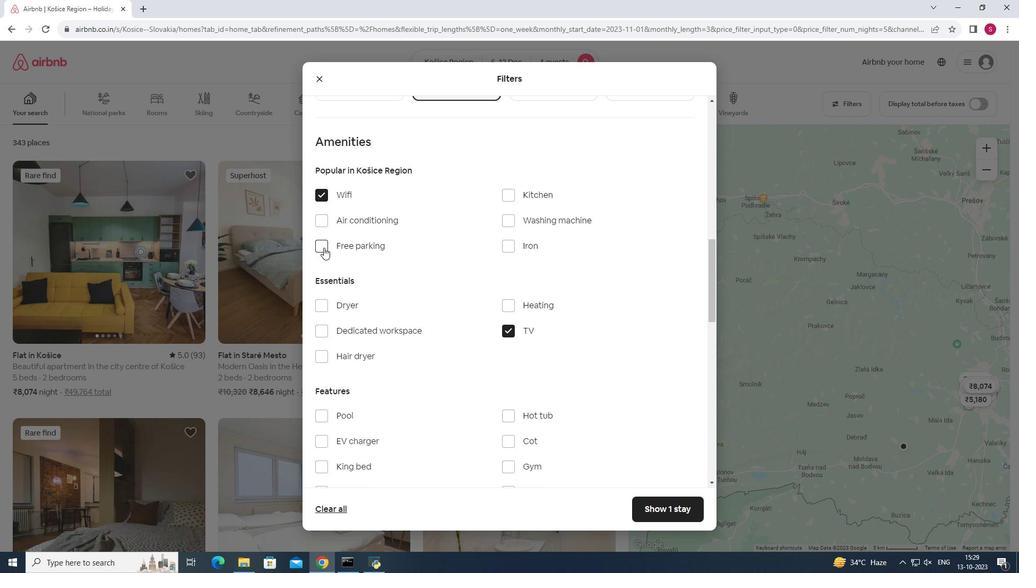 
Action: Mouse pressed left at (323, 247)
Screenshot: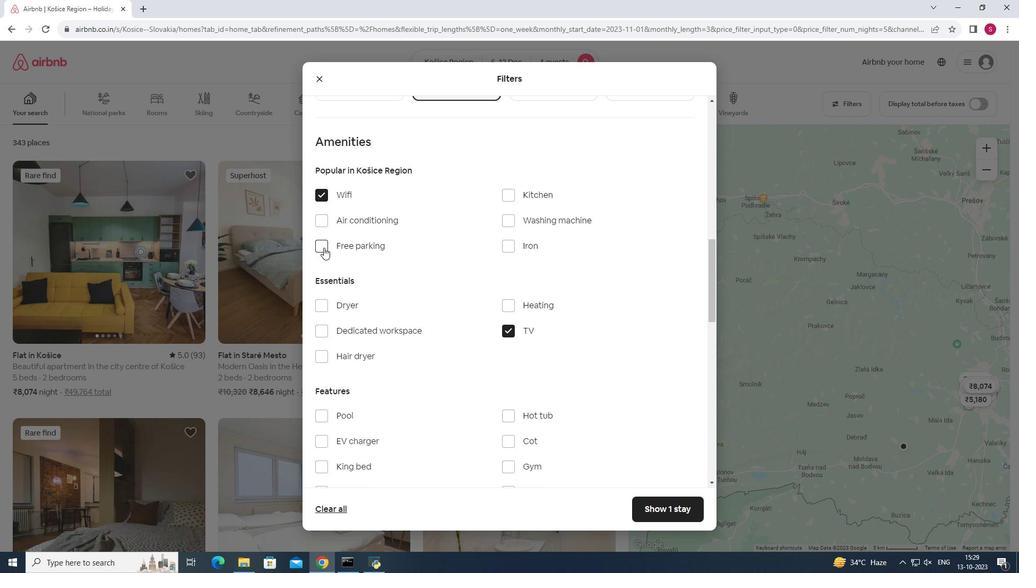 
Action: Mouse moved to (479, 287)
Screenshot: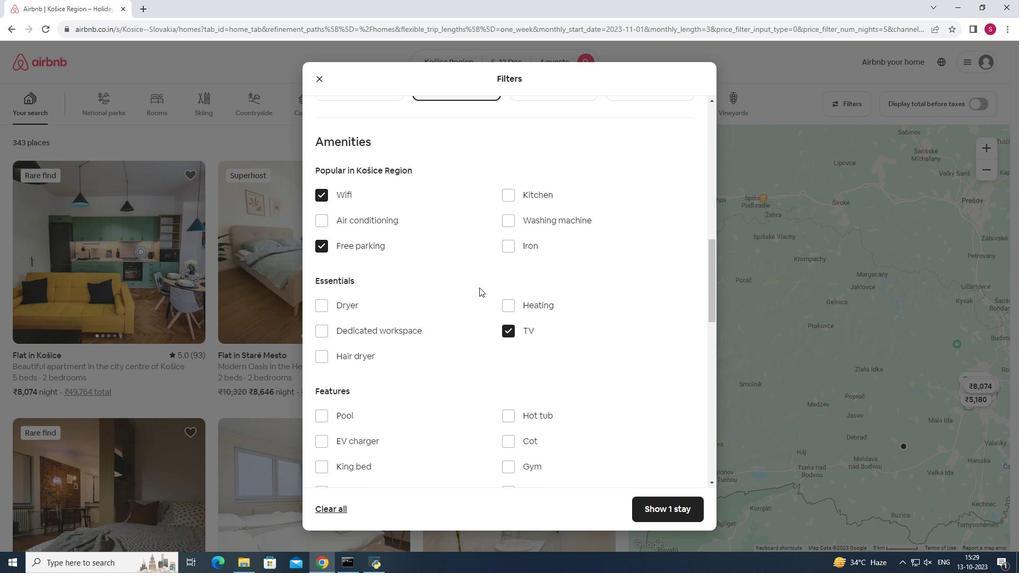 
Action: Mouse scrolled (479, 287) with delta (0, 0)
Screenshot: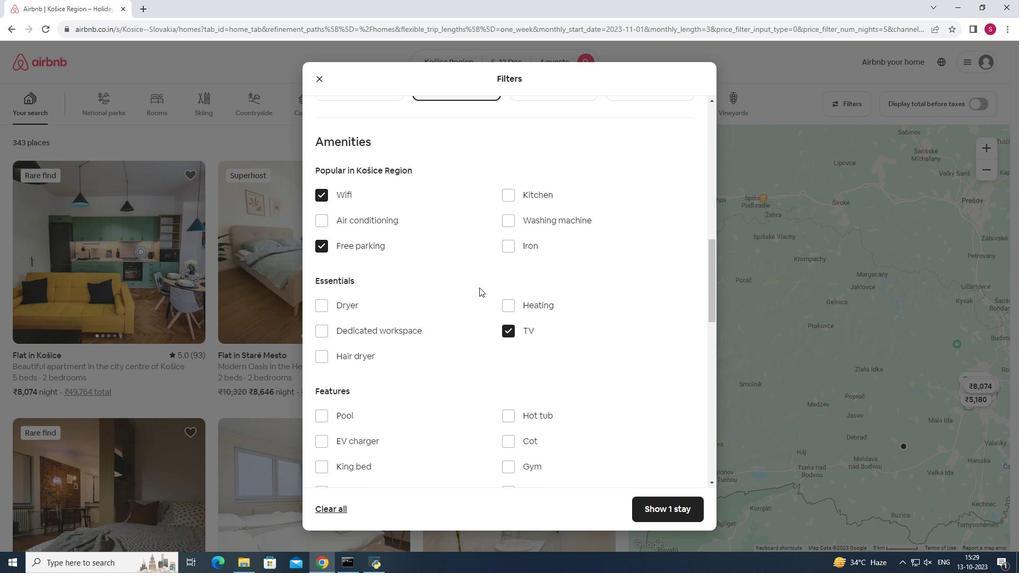 
Action: Mouse scrolled (479, 287) with delta (0, 0)
Screenshot: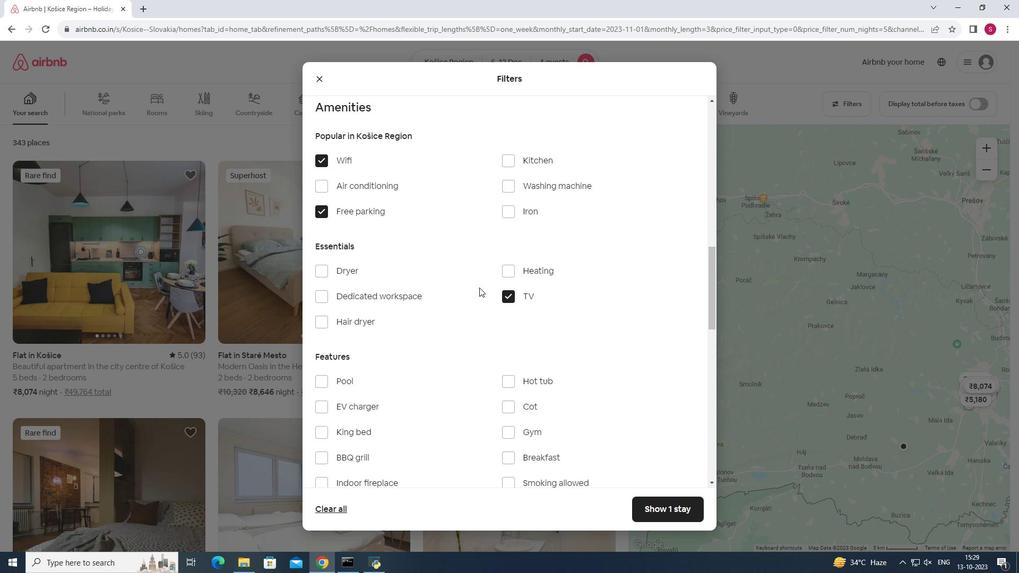 
Action: Mouse moved to (506, 361)
Screenshot: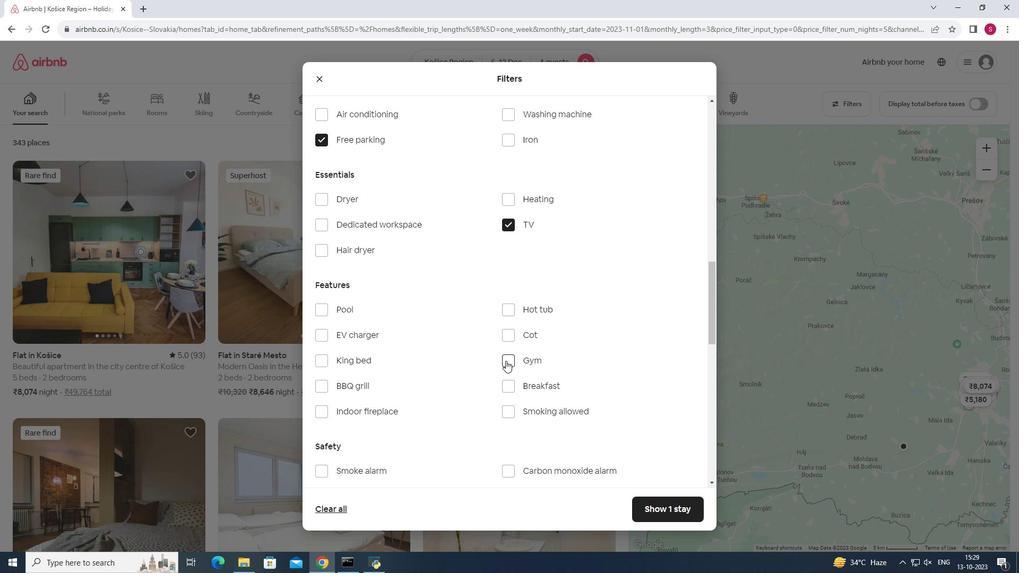 
Action: Mouse pressed left at (506, 361)
Screenshot: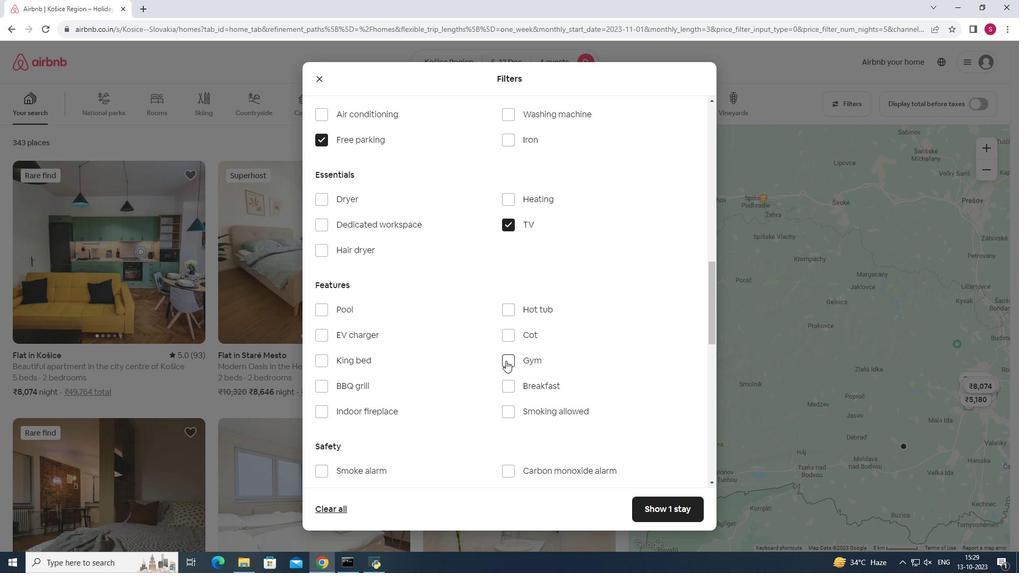 
Action: Mouse moved to (513, 387)
Screenshot: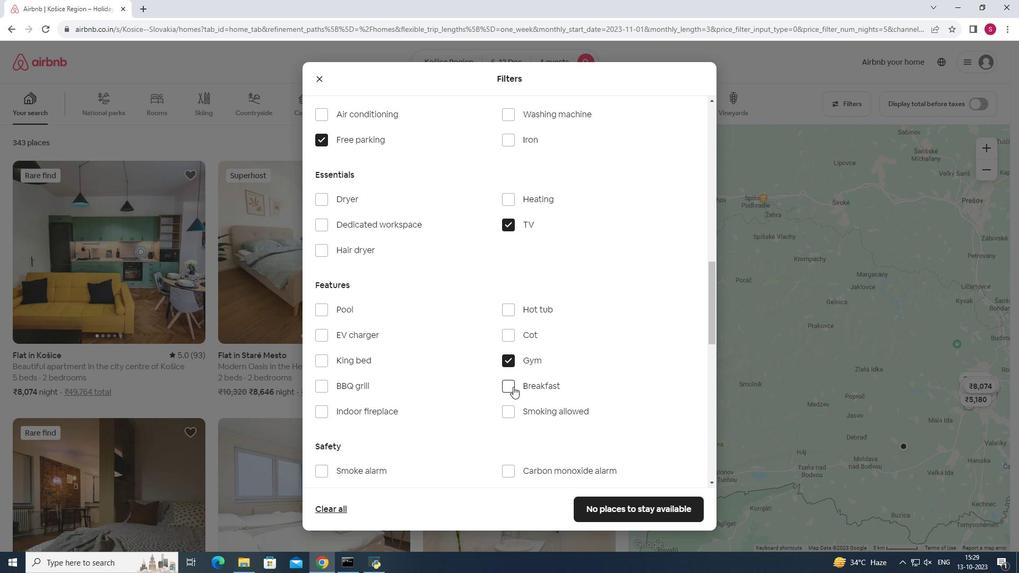 
Action: Mouse pressed left at (513, 387)
Screenshot: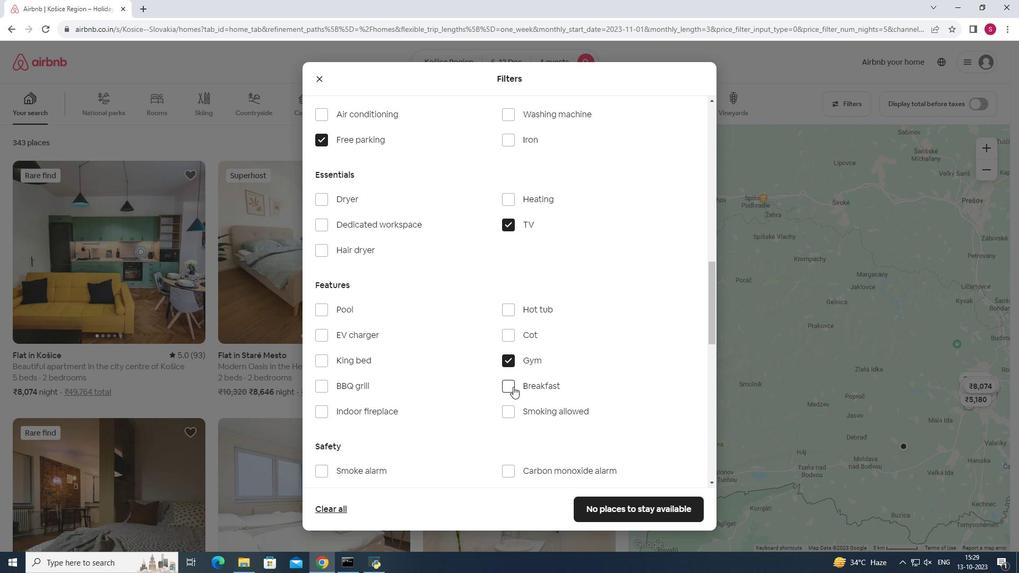 
Action: Mouse moved to (639, 507)
Screenshot: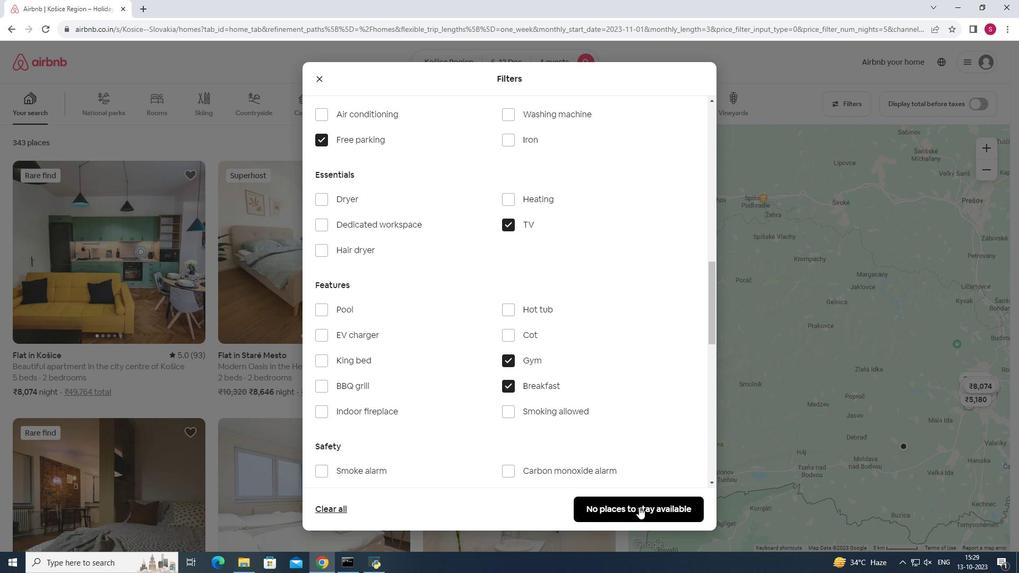 
Action: Mouse pressed left at (639, 507)
Screenshot: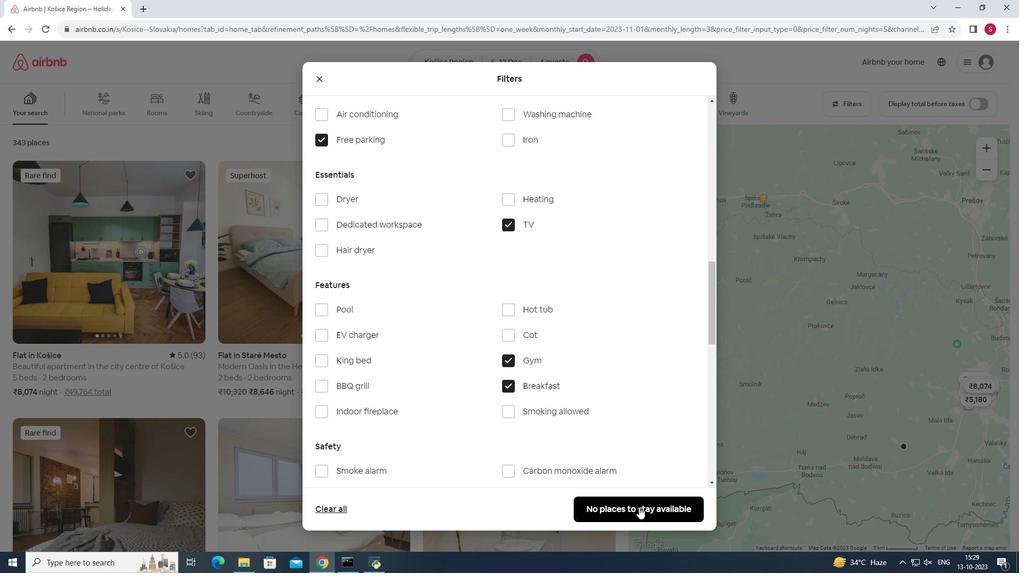 
Action: Mouse moved to (639, 507)
Screenshot: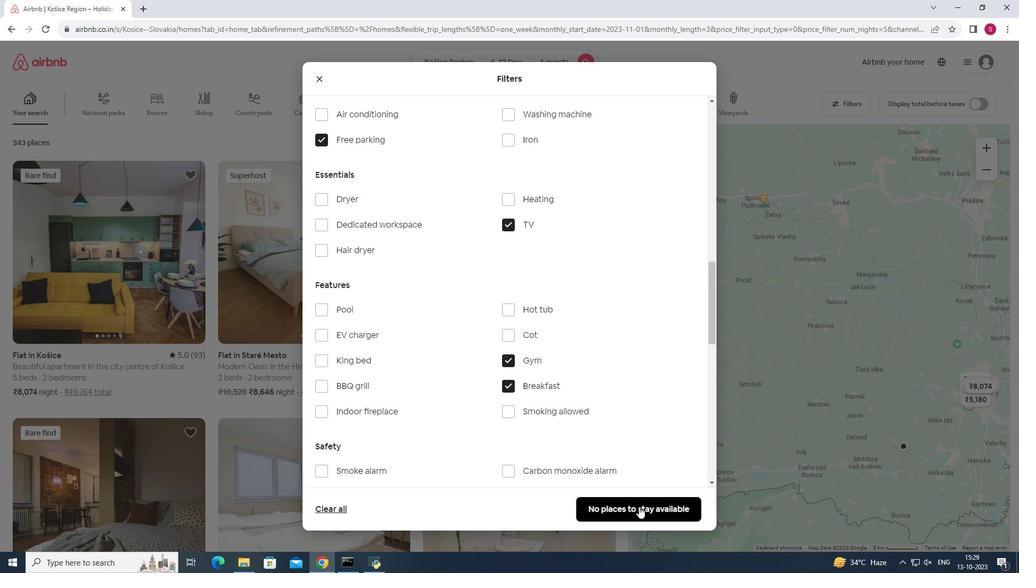
